 Task: Create a rule when a due date less than hours ago is set on a card by me.
Action: Mouse pressed left at (487, 395)
Screenshot: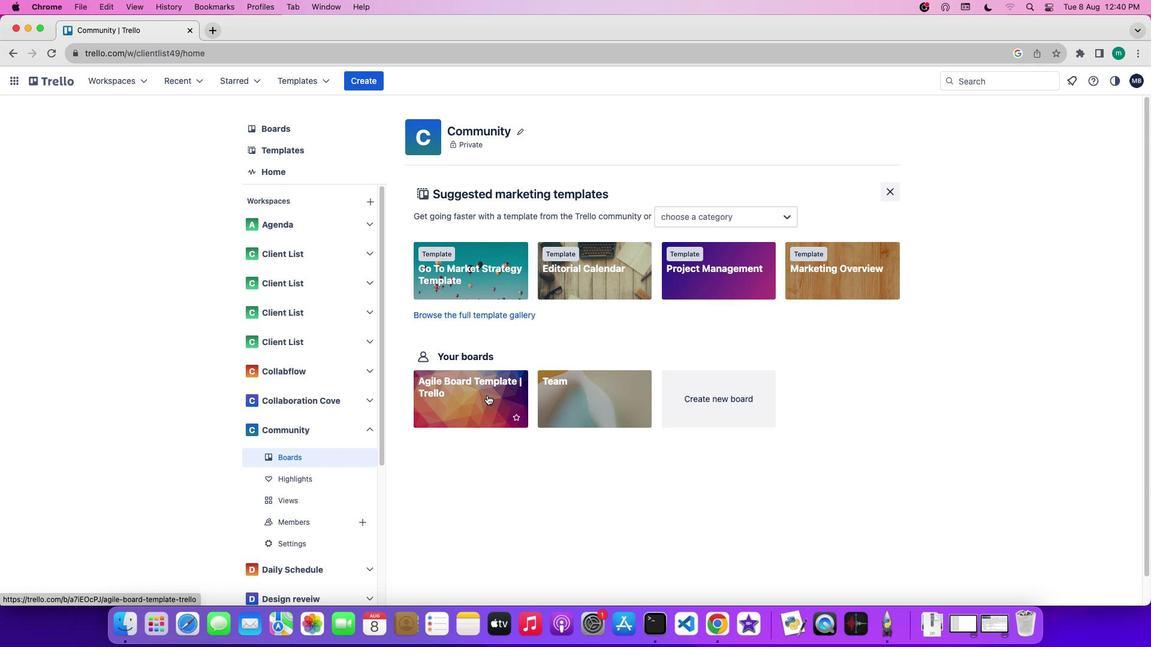 
Action: Mouse moved to (1119, 249)
Screenshot: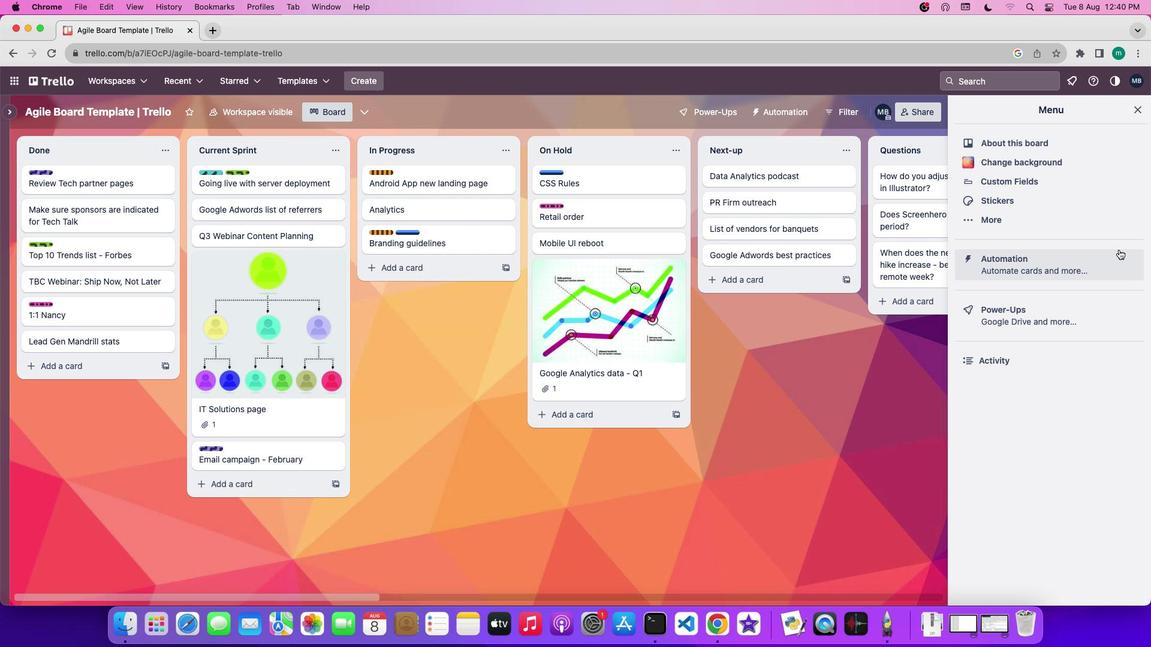
Action: Mouse pressed left at (1119, 249)
Screenshot: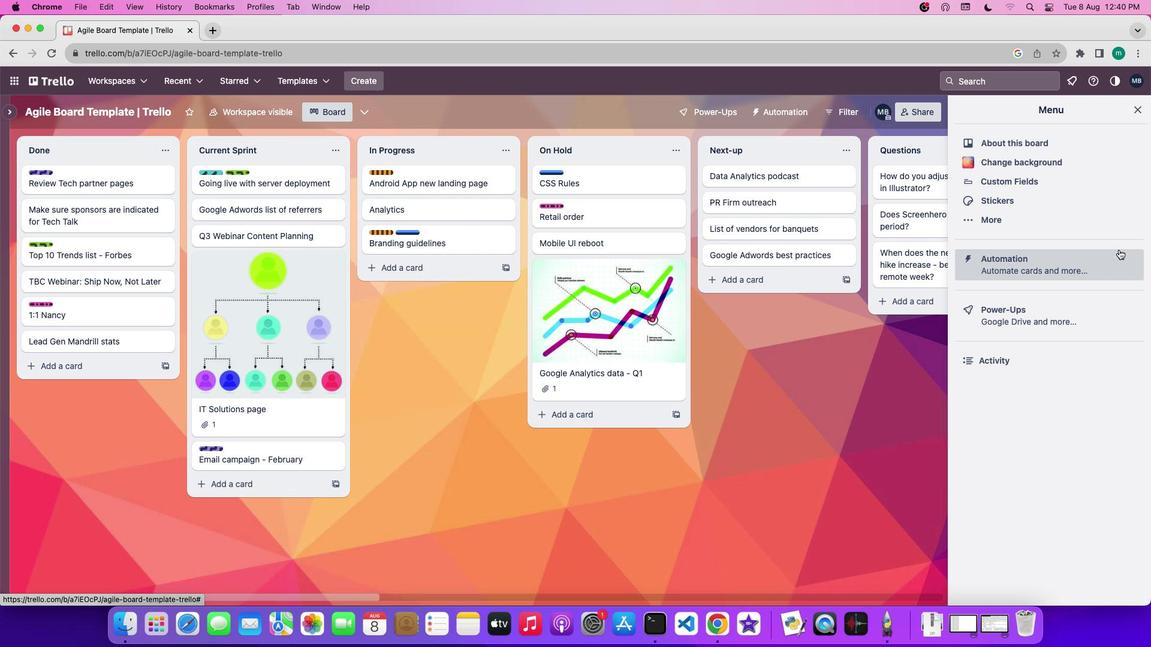 
Action: Mouse moved to (87, 215)
Screenshot: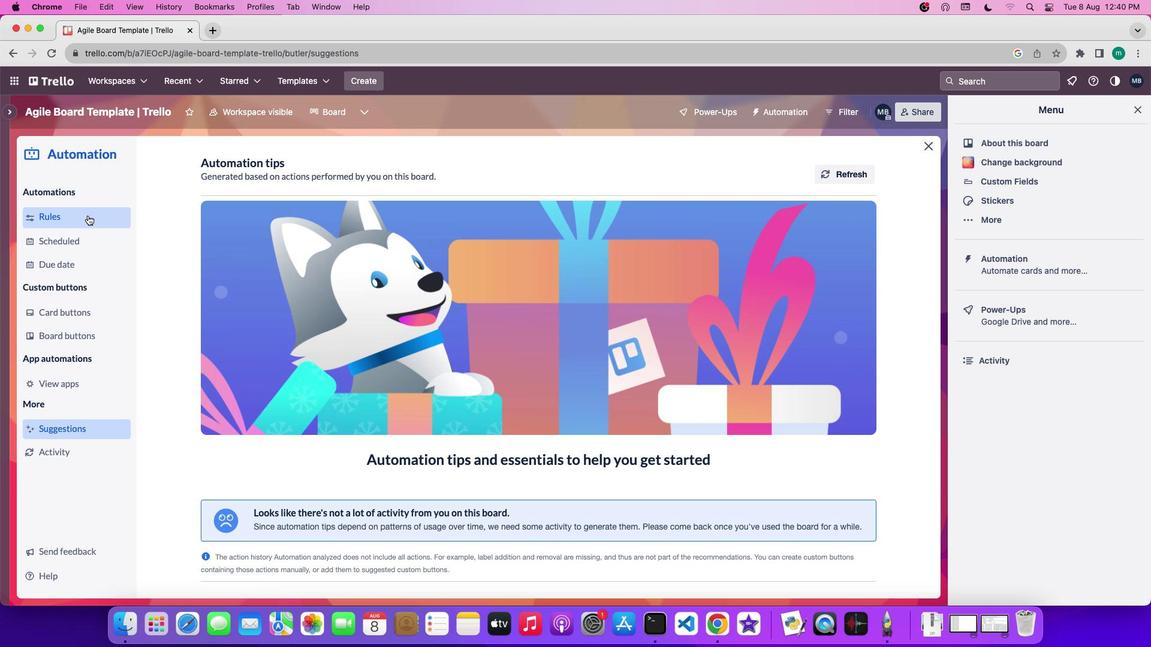 
Action: Mouse pressed left at (87, 215)
Screenshot: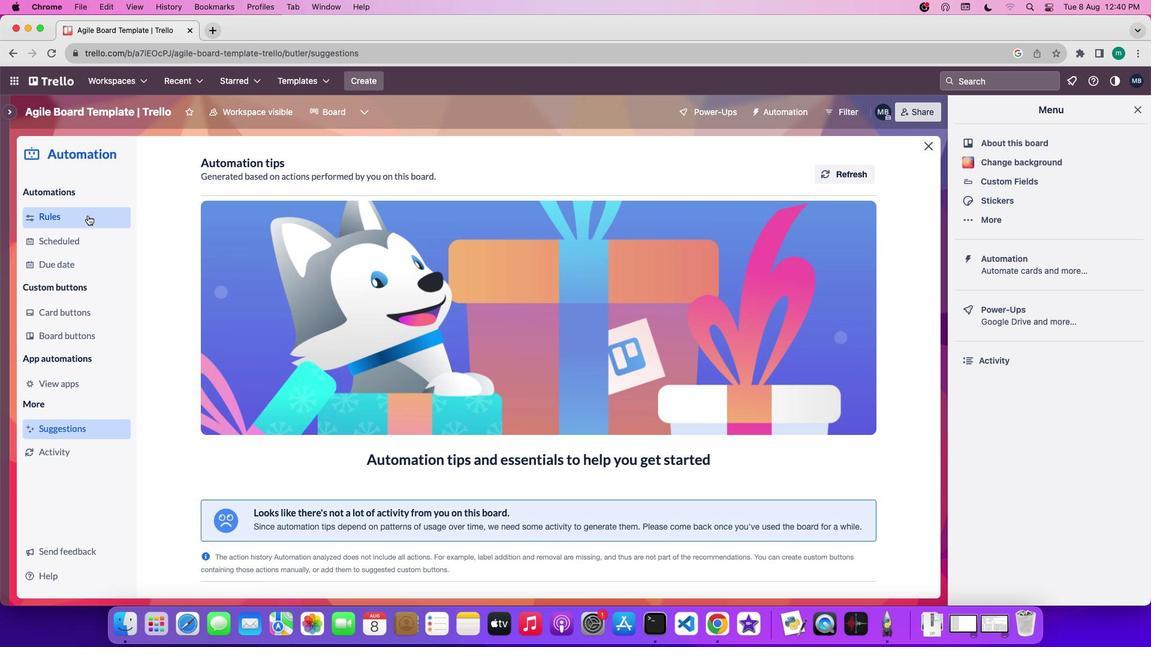 
Action: Mouse moved to (773, 160)
Screenshot: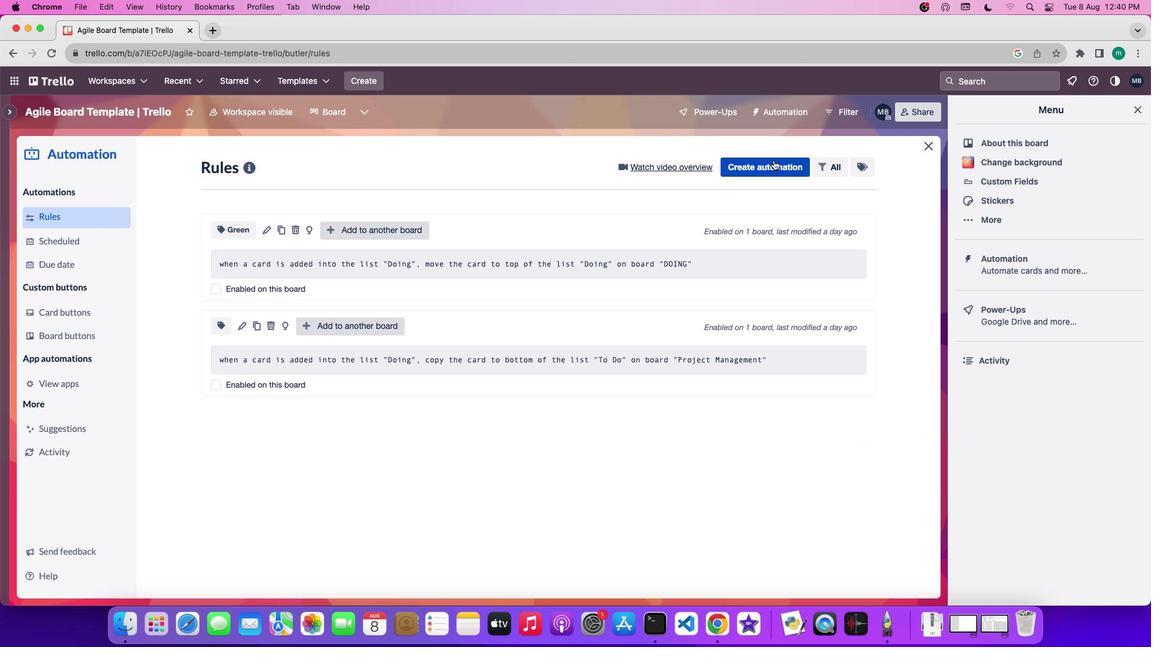 
Action: Mouse pressed left at (773, 160)
Screenshot: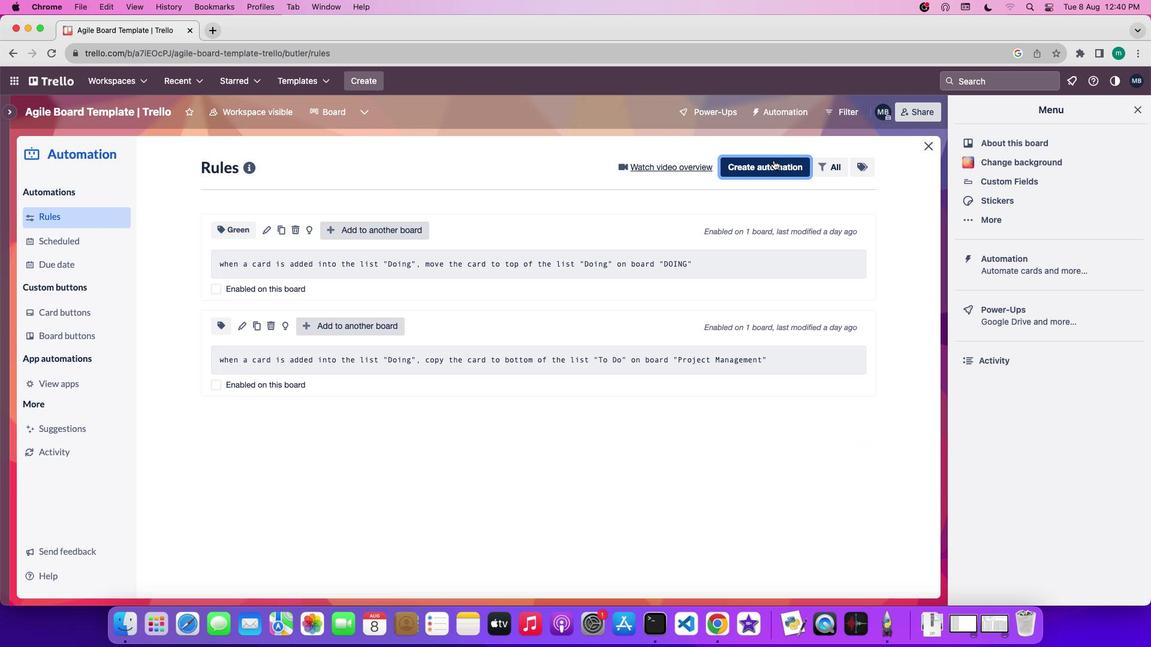 
Action: Mouse moved to (493, 365)
Screenshot: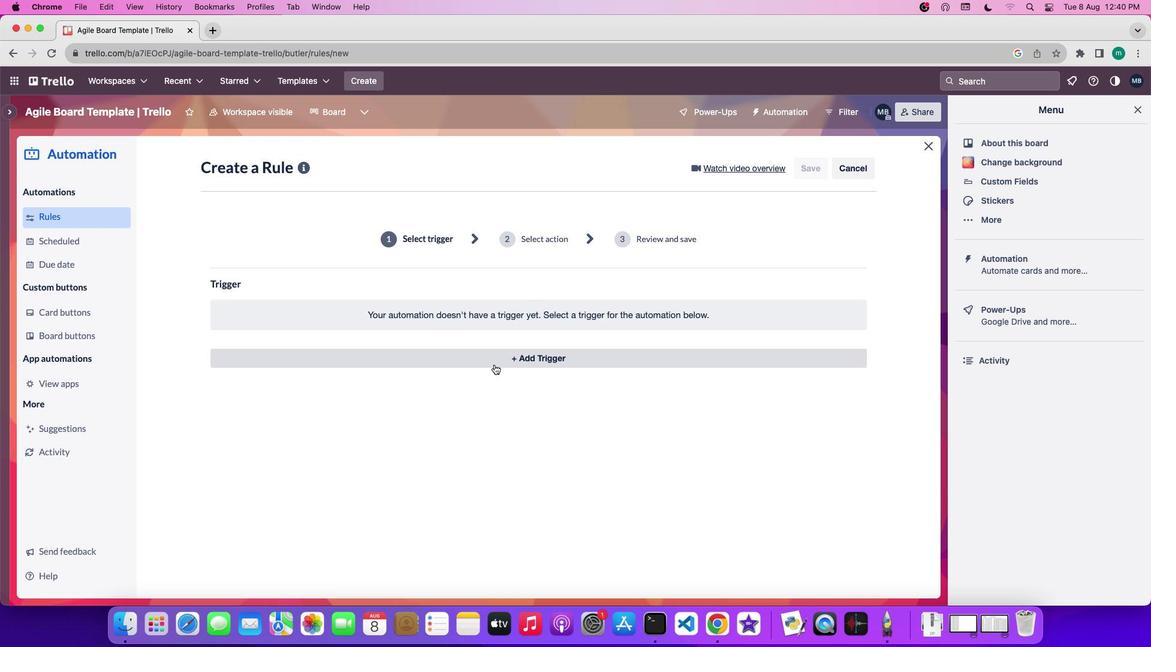 
Action: Mouse pressed left at (493, 365)
Screenshot: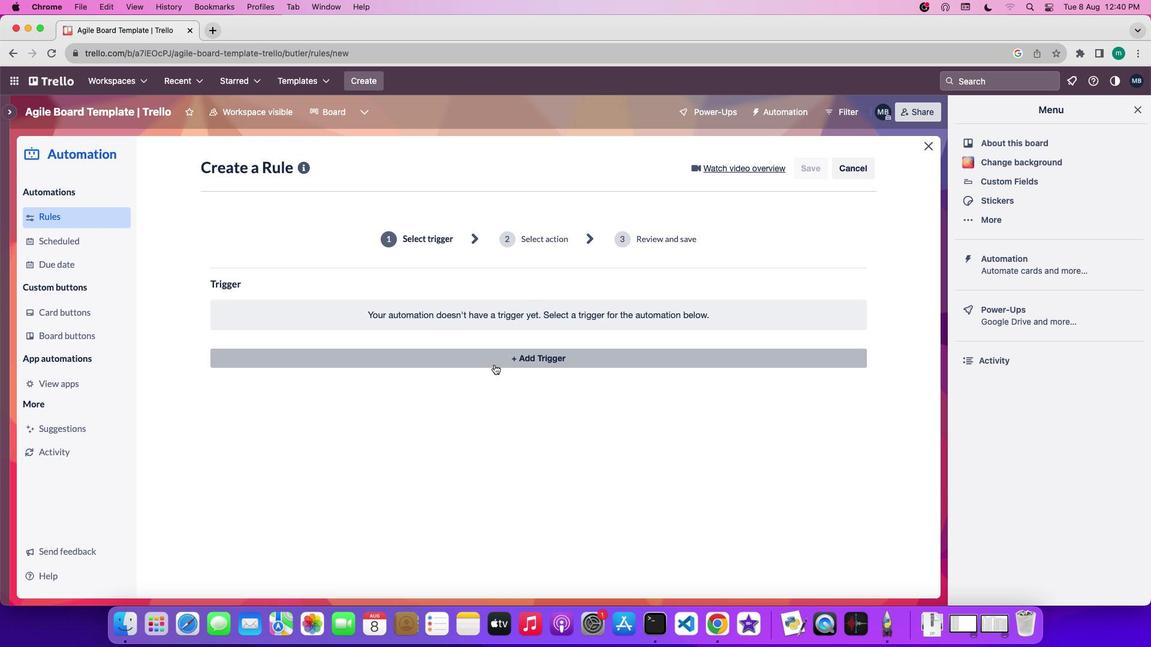 
Action: Mouse moved to (486, 394)
Screenshot: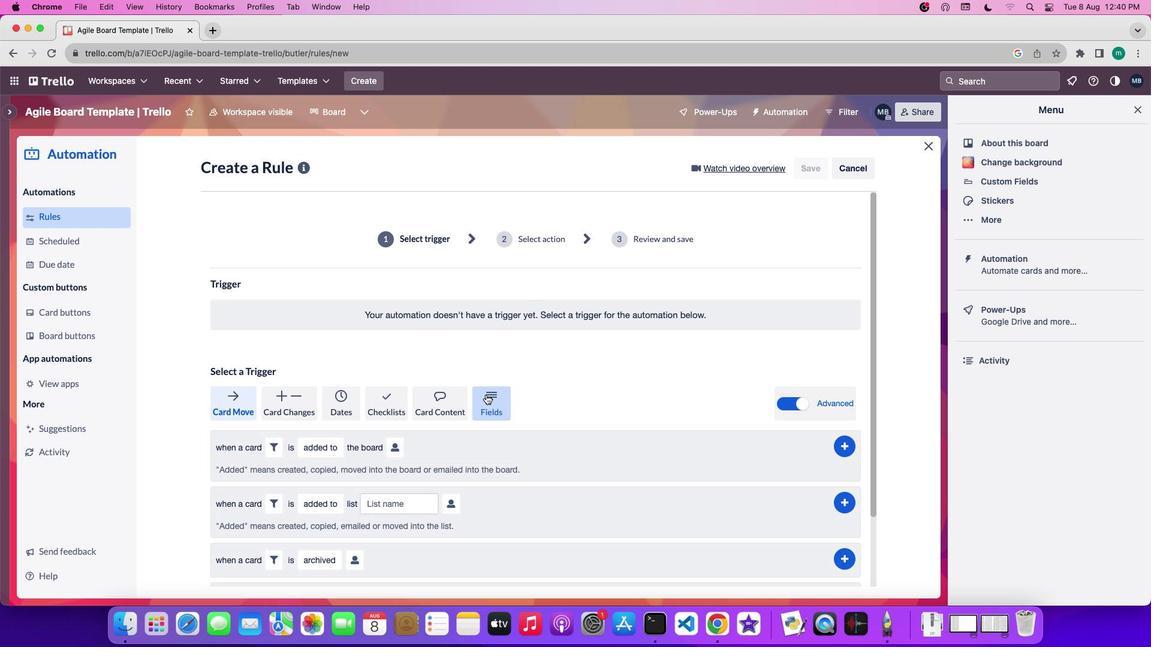 
Action: Mouse scrolled (486, 394) with delta (0, 0)
Screenshot: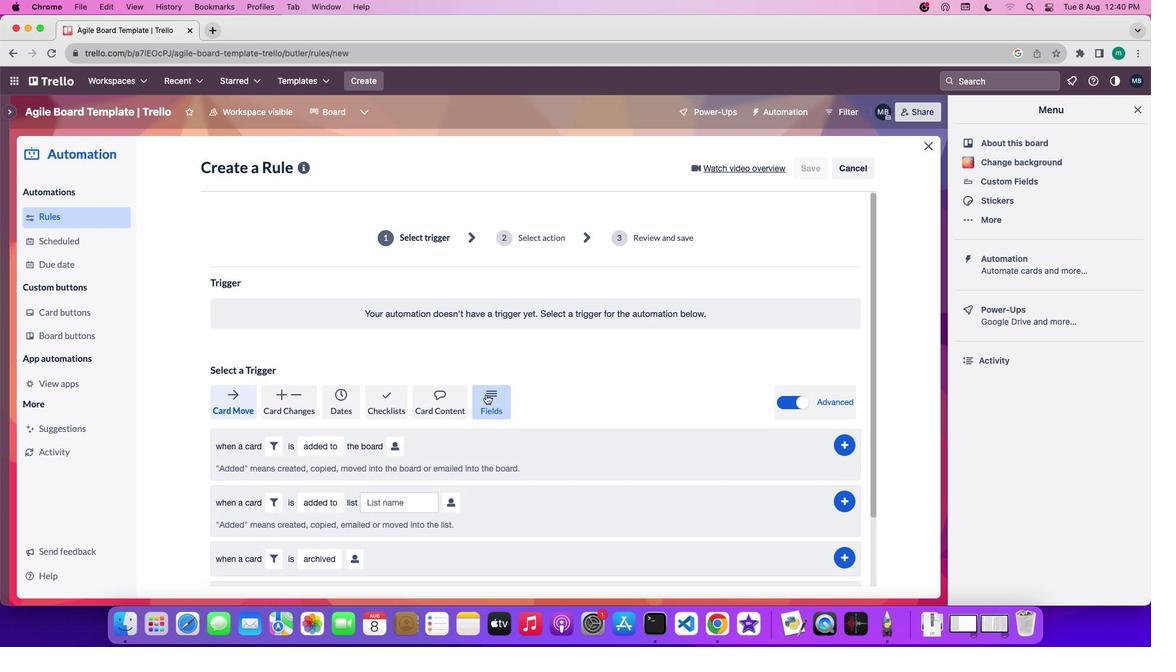 
Action: Mouse scrolled (486, 394) with delta (0, 0)
Screenshot: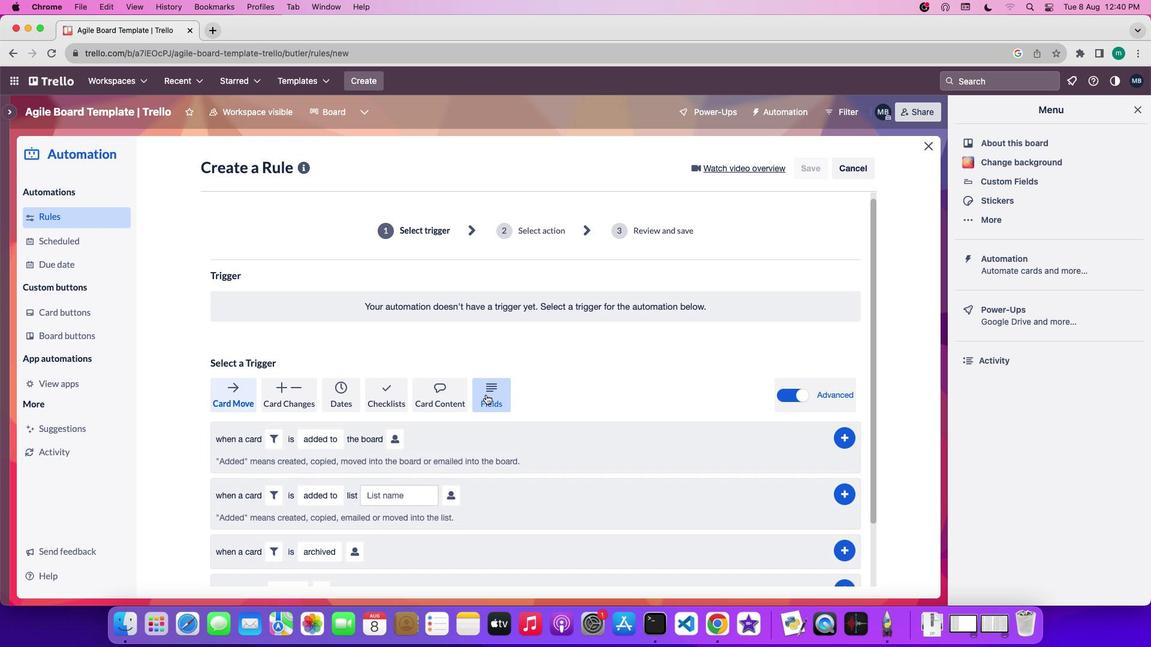 
Action: Mouse scrolled (486, 394) with delta (0, 0)
Screenshot: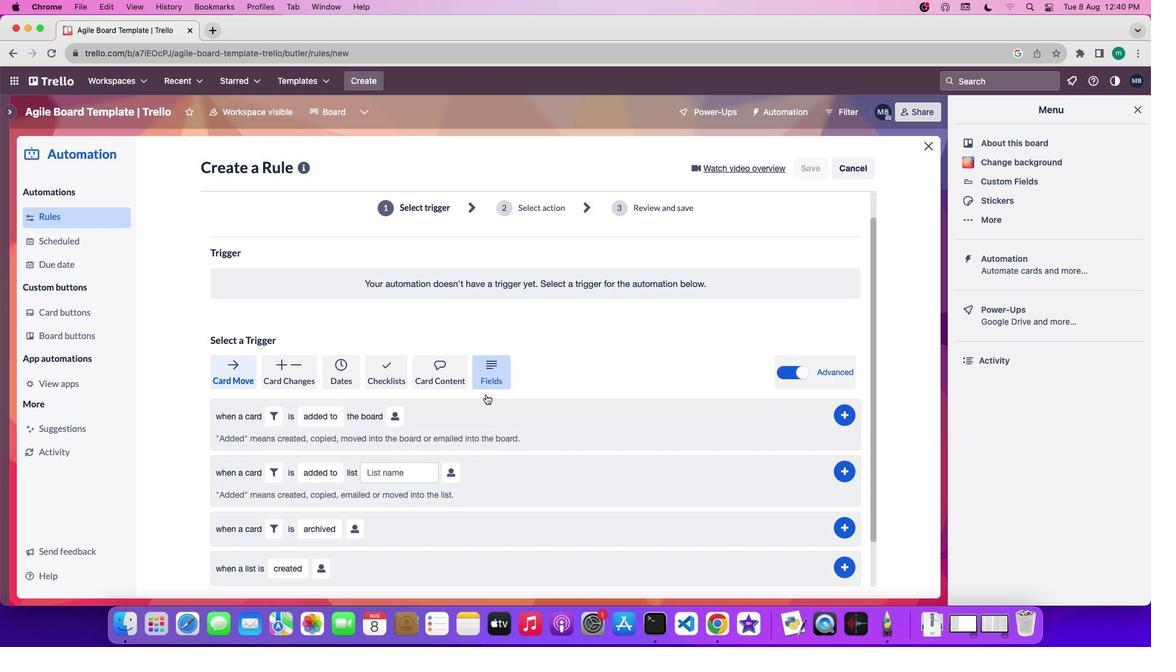
Action: Mouse moved to (351, 342)
Screenshot: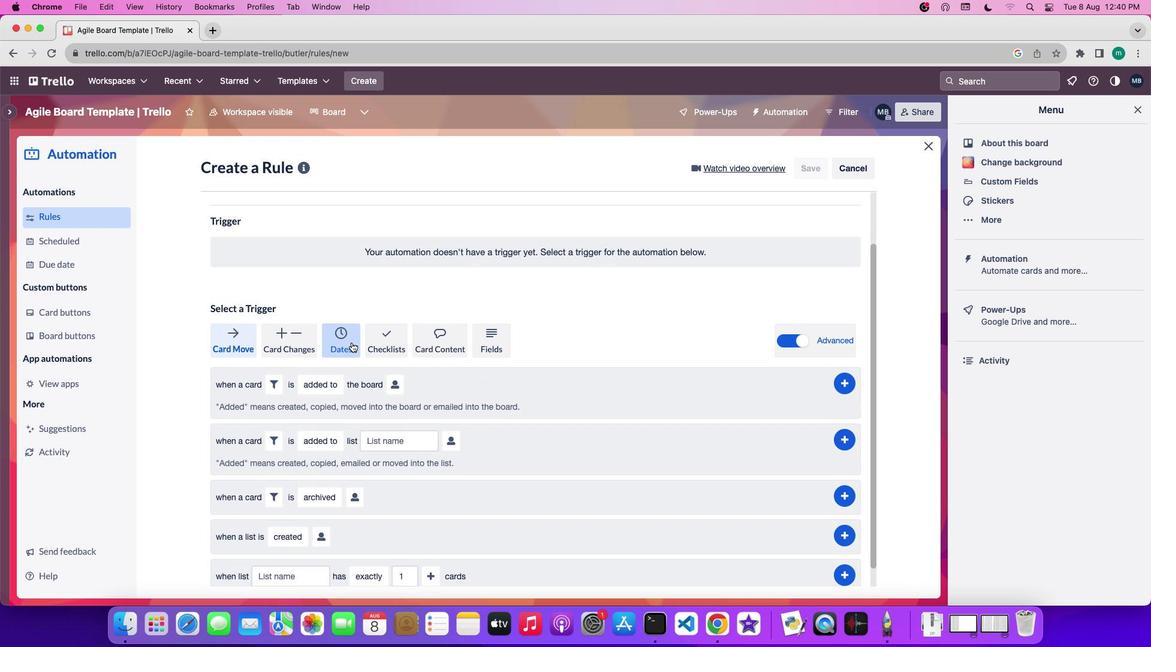 
Action: Mouse pressed left at (351, 342)
Screenshot: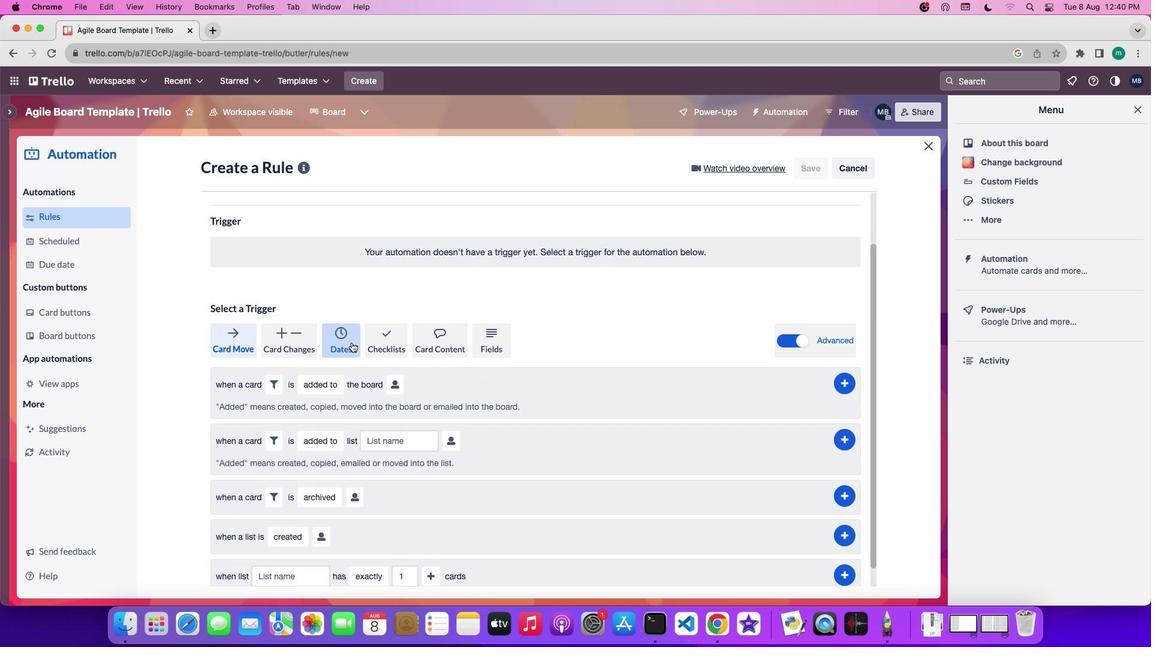 
Action: Mouse moved to (405, 373)
Screenshot: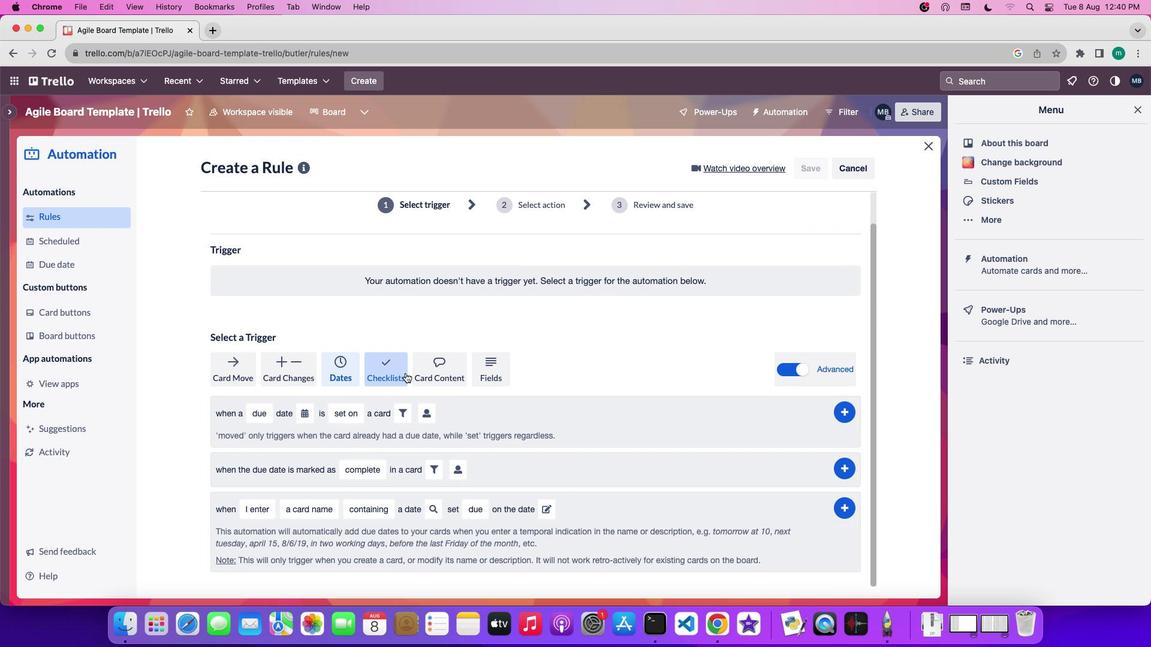 
Action: Mouse scrolled (405, 373) with delta (0, 0)
Screenshot: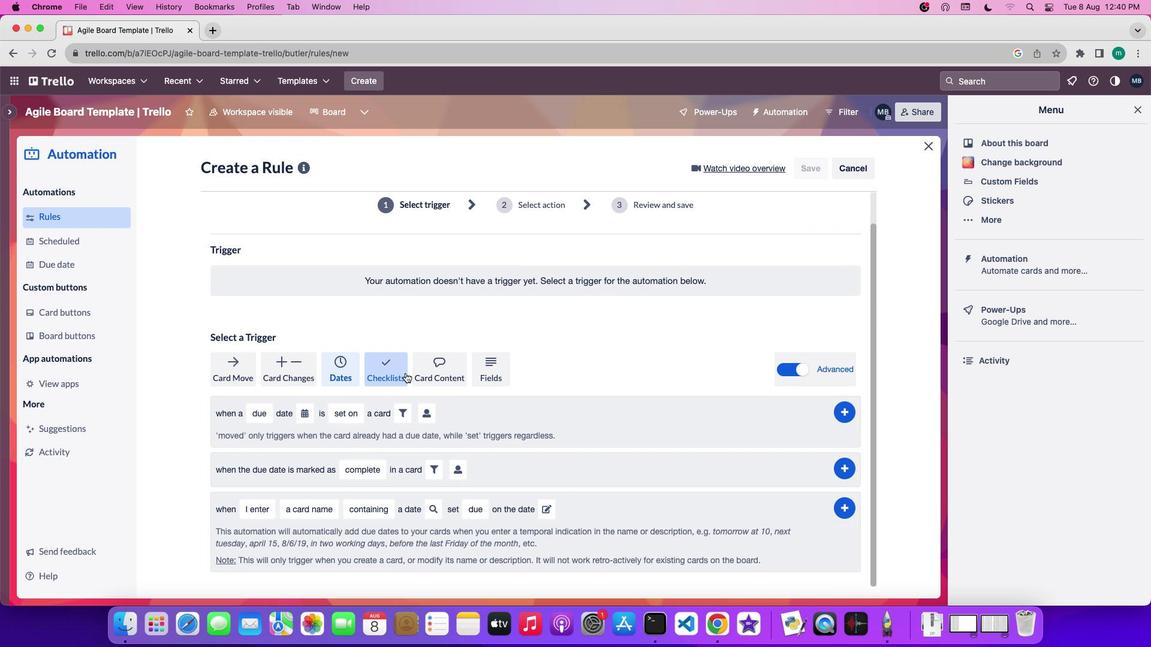 
Action: Mouse moved to (405, 373)
Screenshot: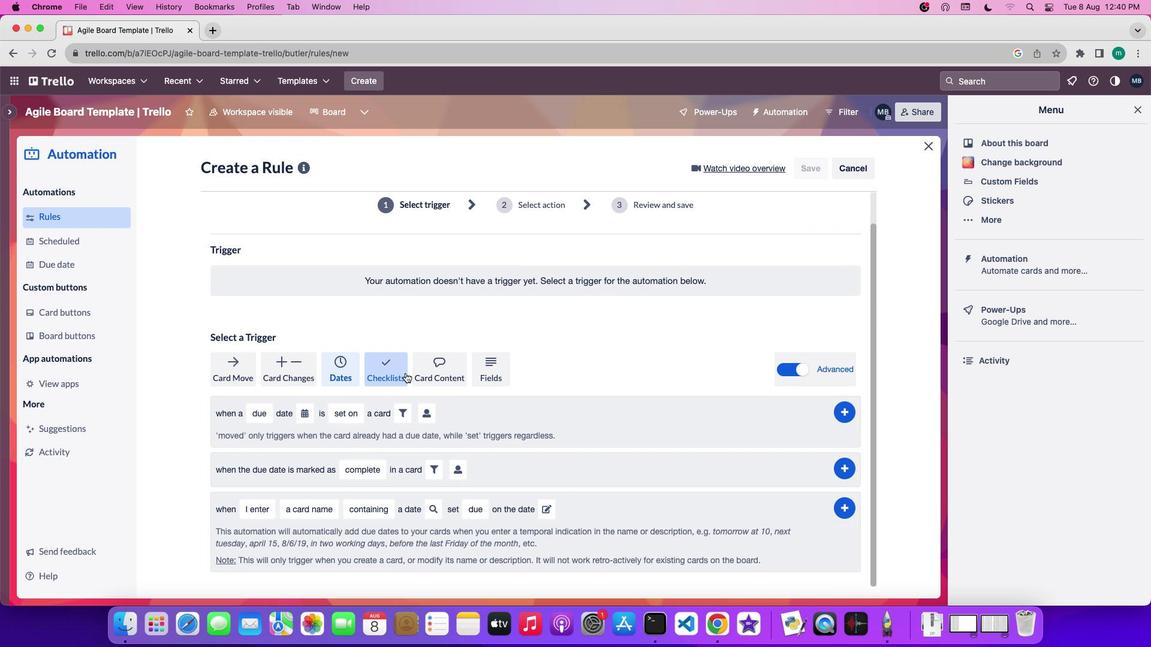 
Action: Mouse scrolled (405, 373) with delta (0, 0)
Screenshot: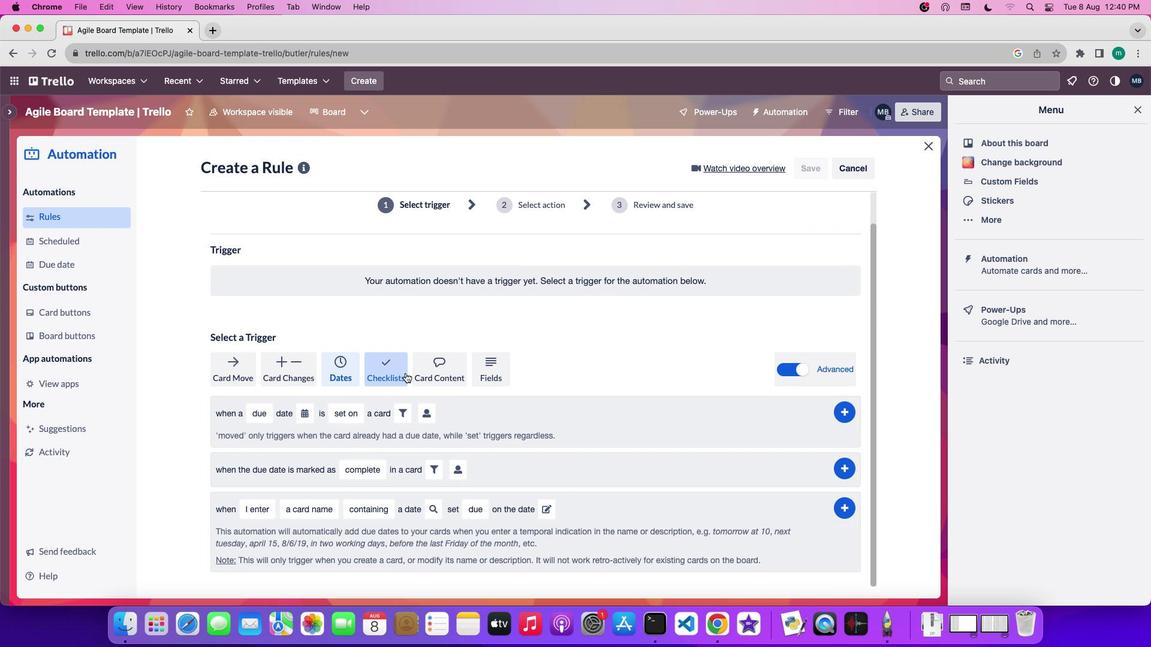 
Action: Mouse scrolled (405, 373) with delta (0, 0)
Screenshot: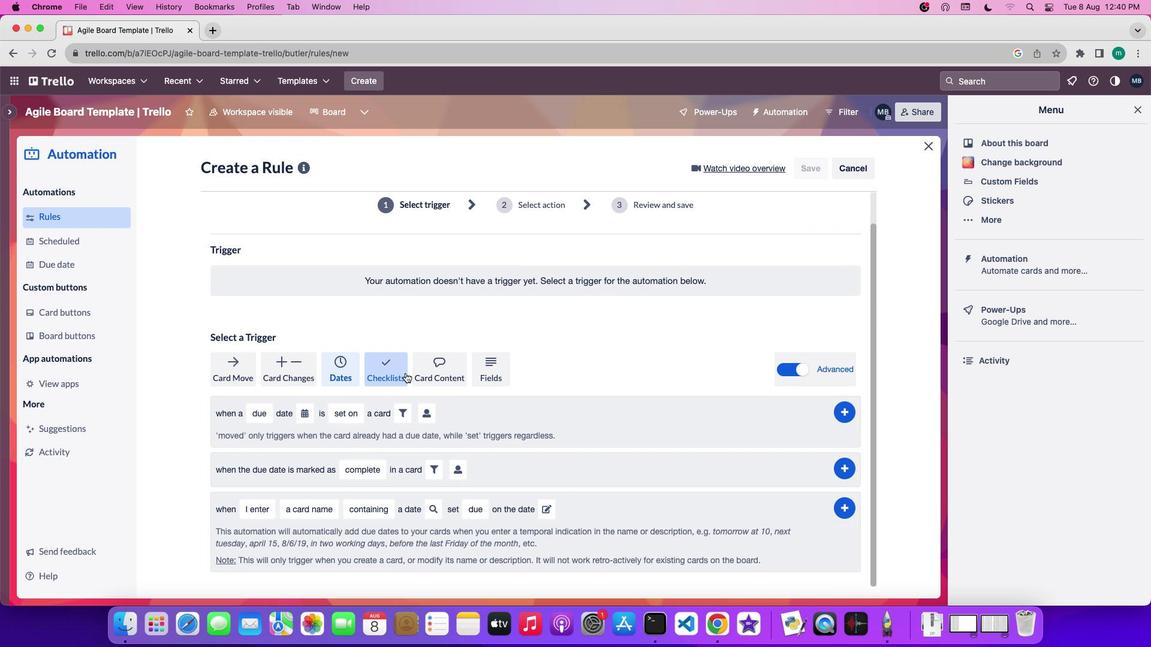 
Action: Mouse scrolled (405, 373) with delta (0, -1)
Screenshot: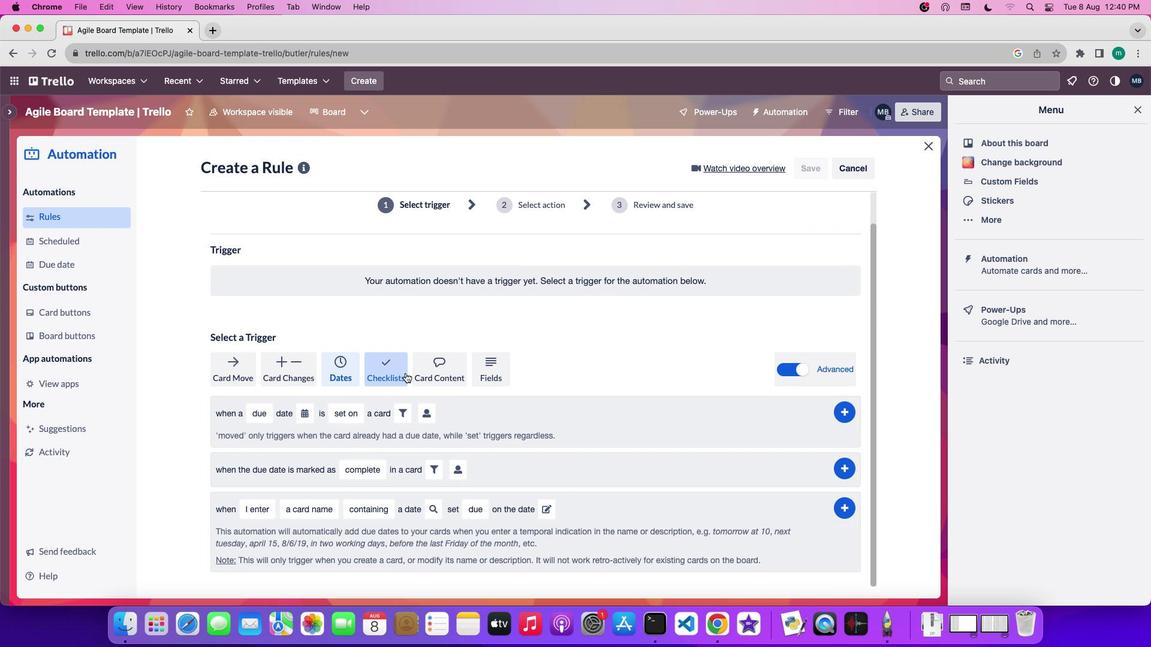 
Action: Mouse moved to (258, 416)
Screenshot: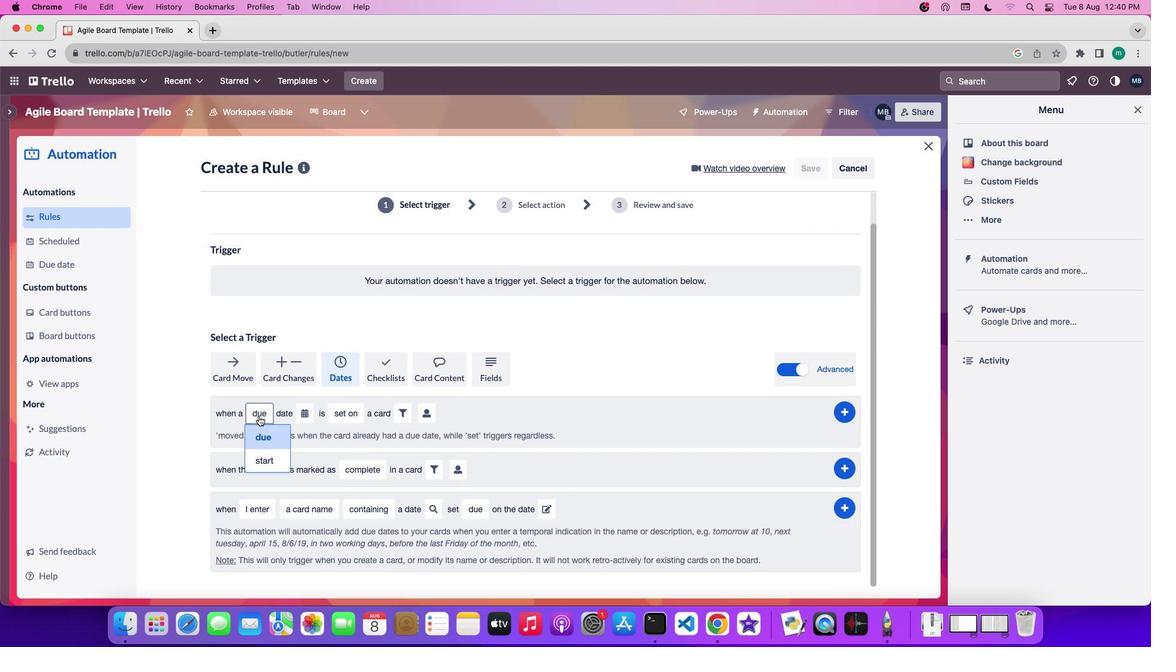 
Action: Mouse pressed left at (258, 416)
Screenshot: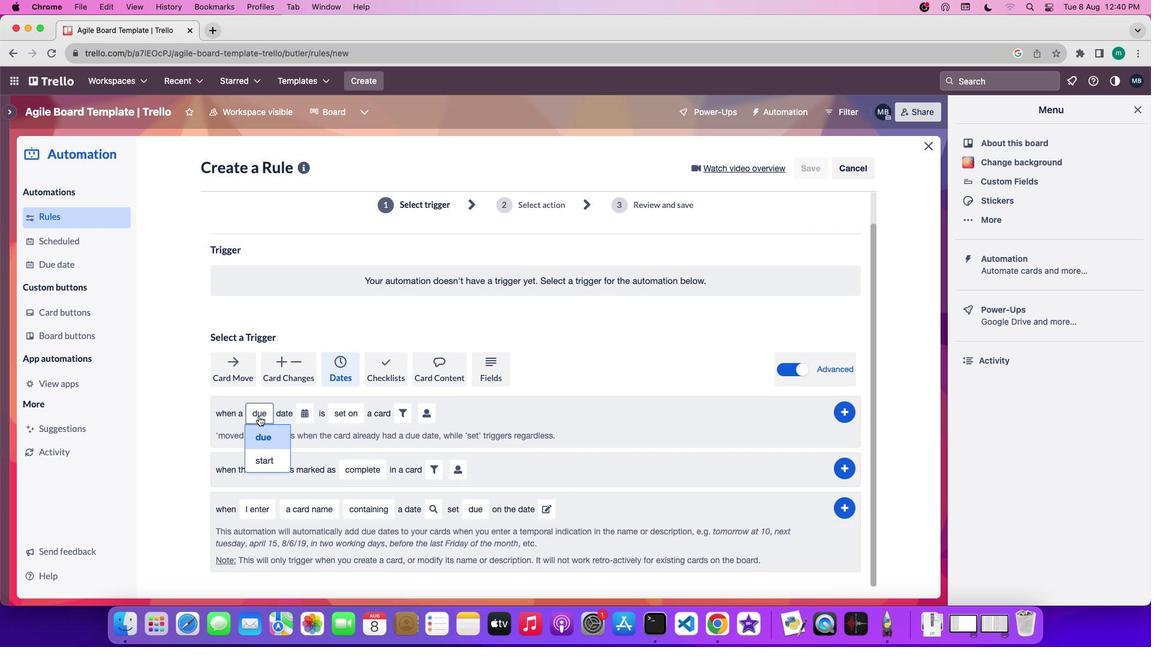 
Action: Mouse moved to (272, 437)
Screenshot: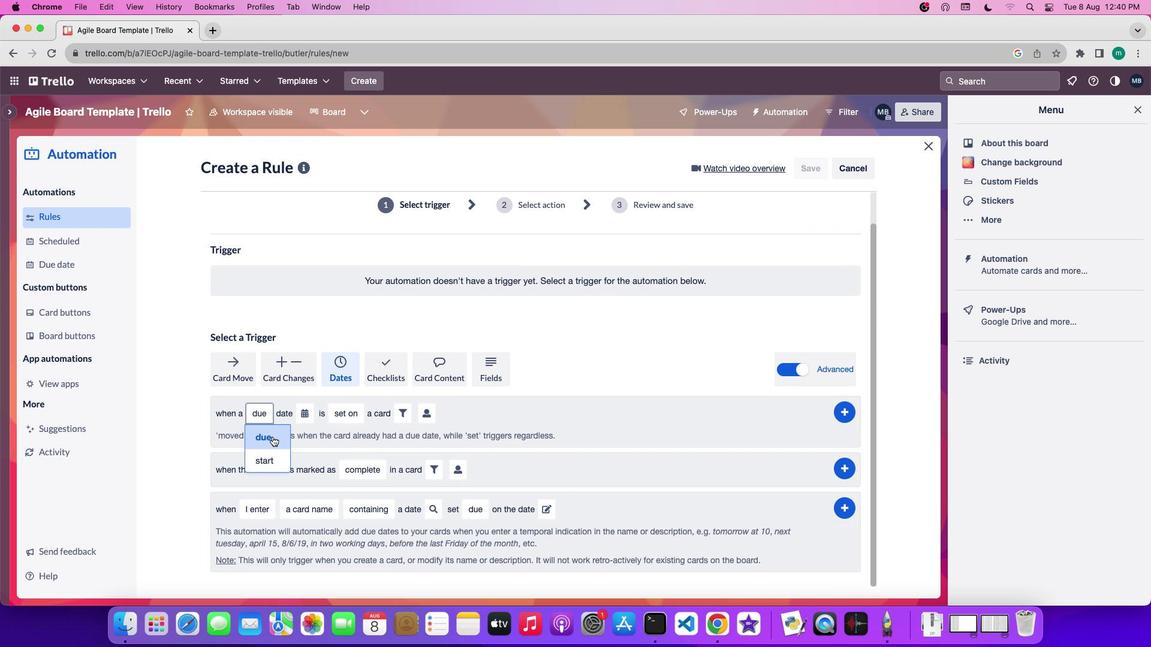 
Action: Mouse pressed left at (272, 437)
Screenshot: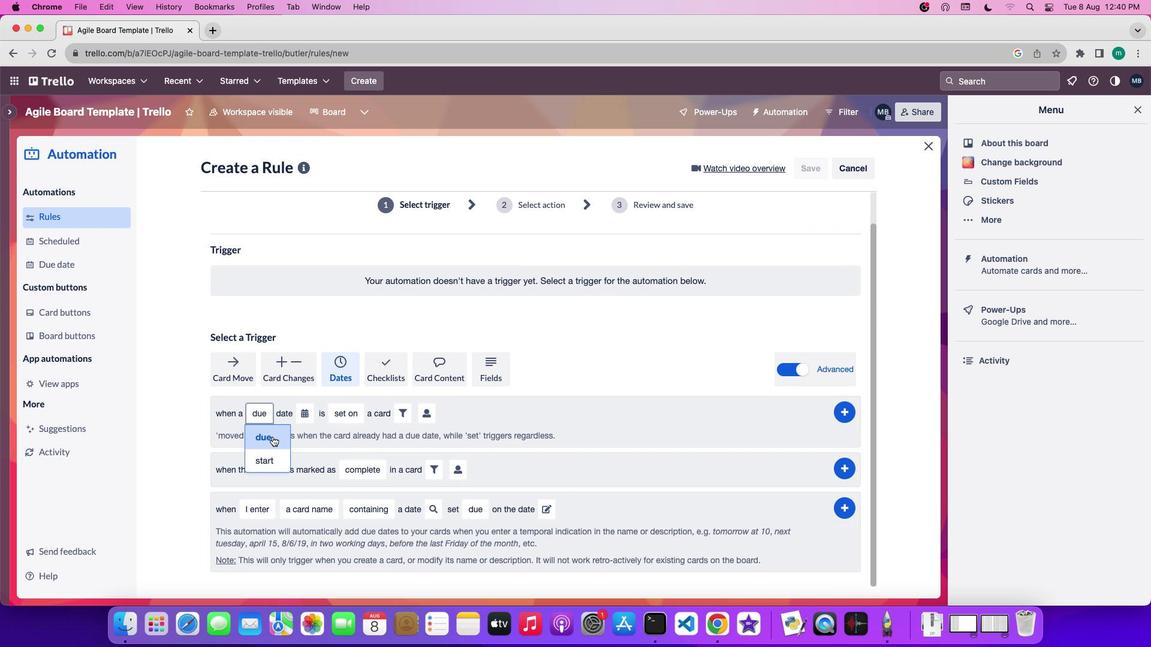 
Action: Mouse moved to (309, 419)
Screenshot: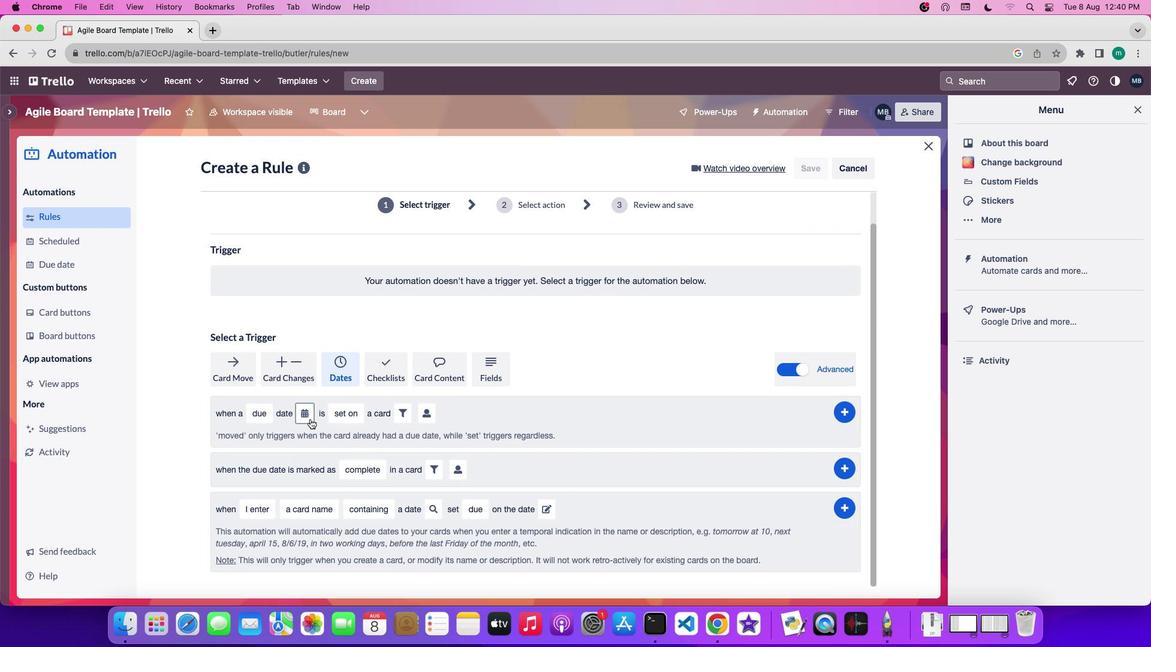 
Action: Mouse pressed left at (309, 419)
Screenshot: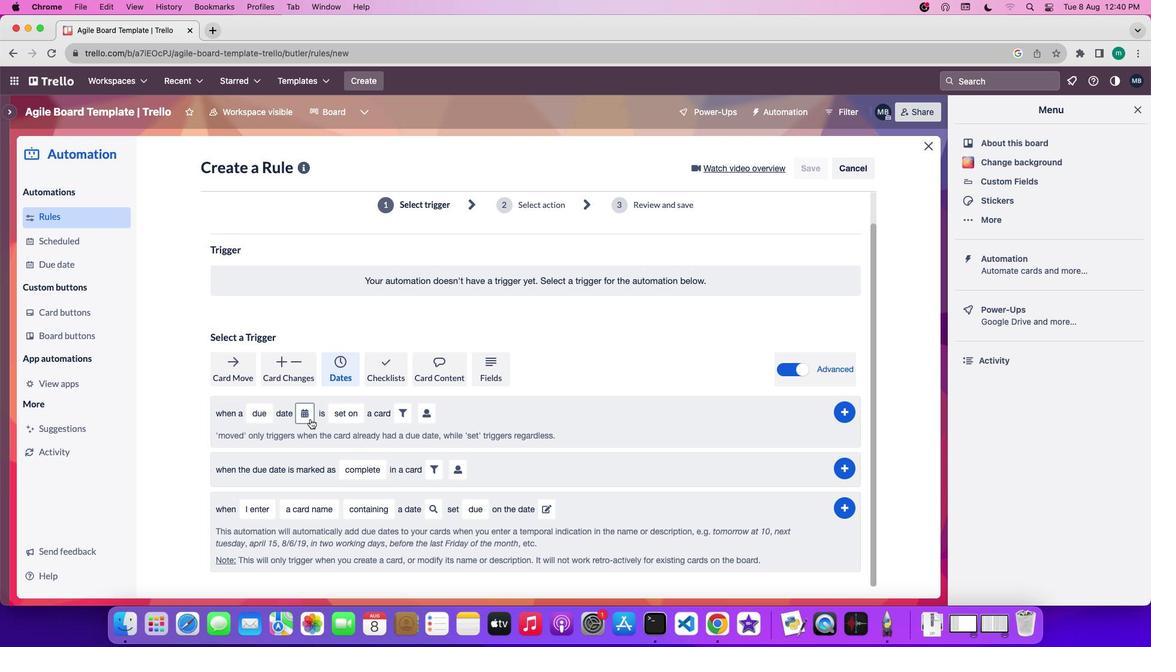 
Action: Mouse moved to (326, 486)
Screenshot: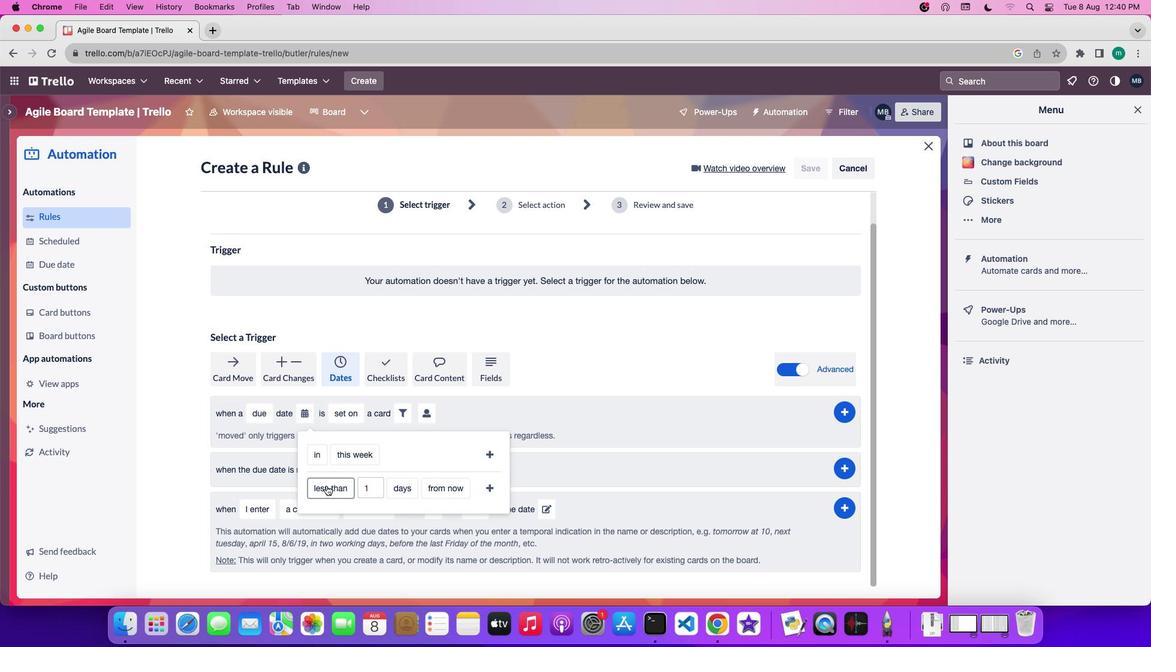 
Action: Mouse pressed left at (326, 486)
Screenshot: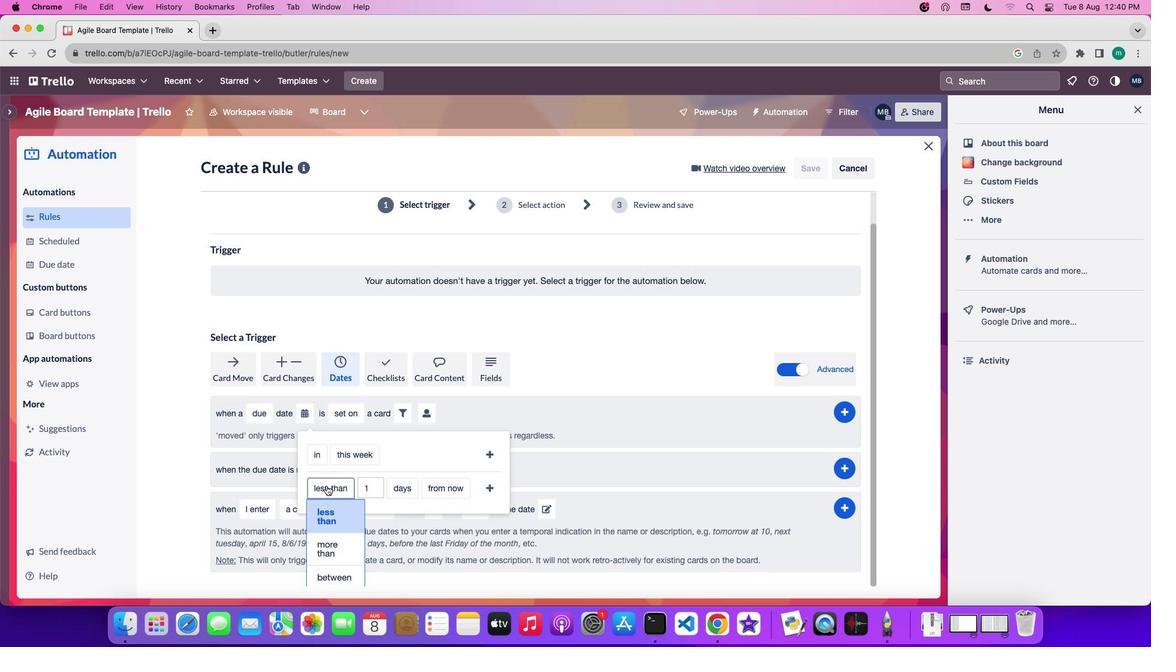 
Action: Mouse moved to (336, 514)
Screenshot: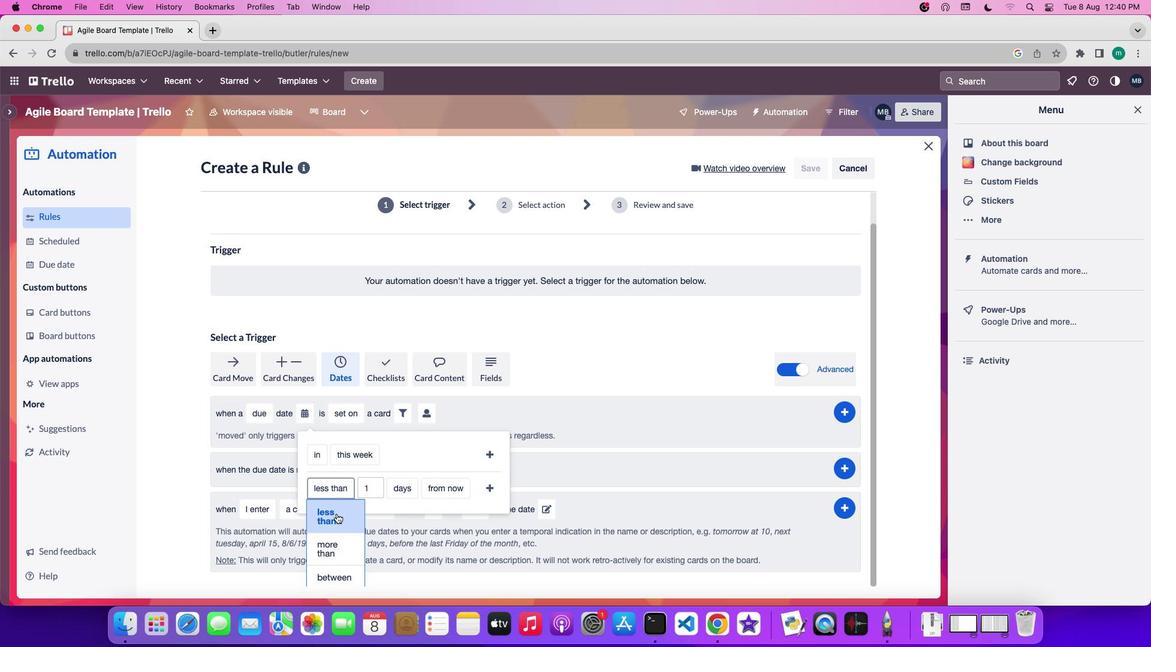 
Action: Mouse pressed left at (336, 514)
Screenshot: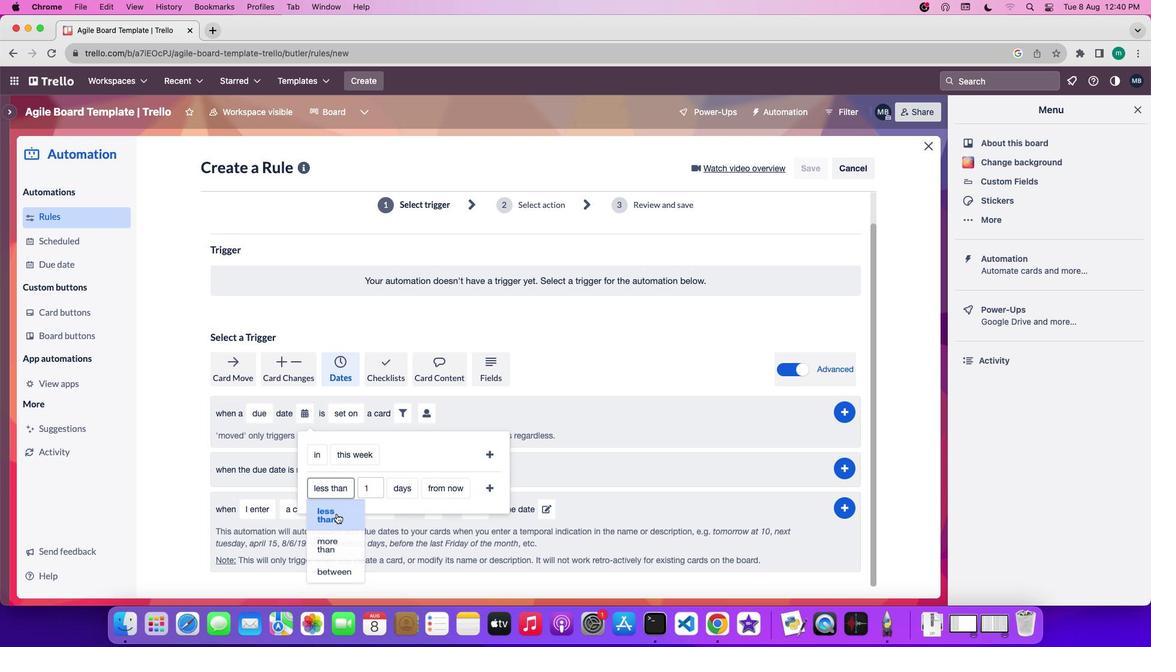 
Action: Mouse moved to (398, 492)
Screenshot: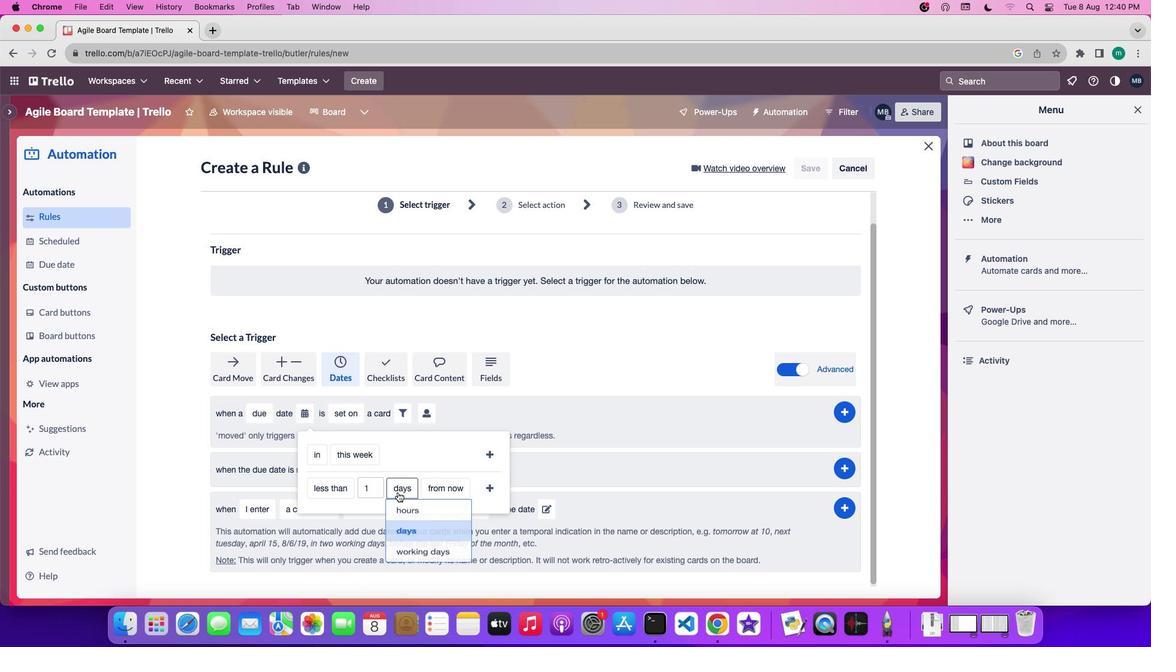 
Action: Mouse pressed left at (398, 492)
Screenshot: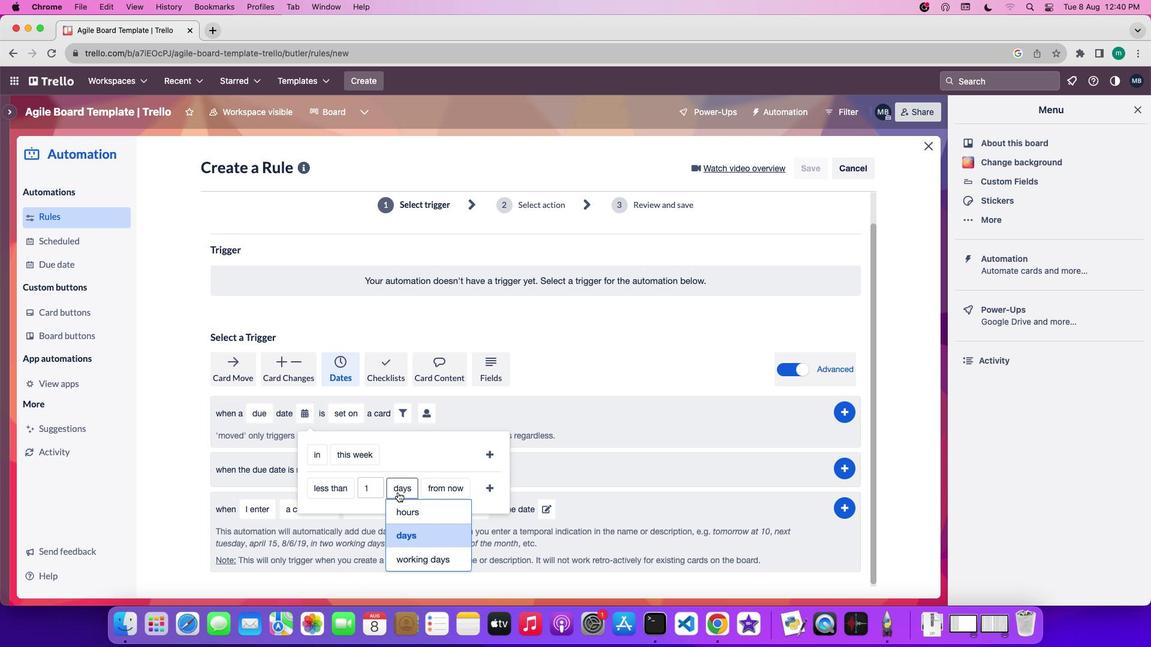 
Action: Mouse moved to (410, 515)
Screenshot: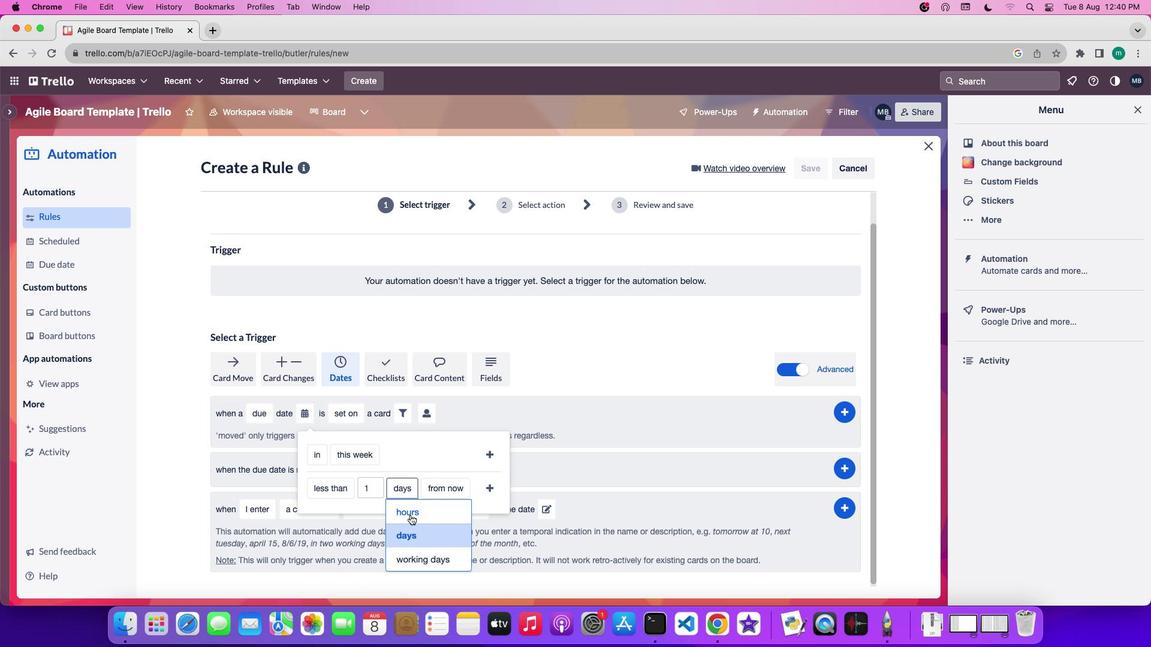 
Action: Mouse pressed left at (410, 515)
Screenshot: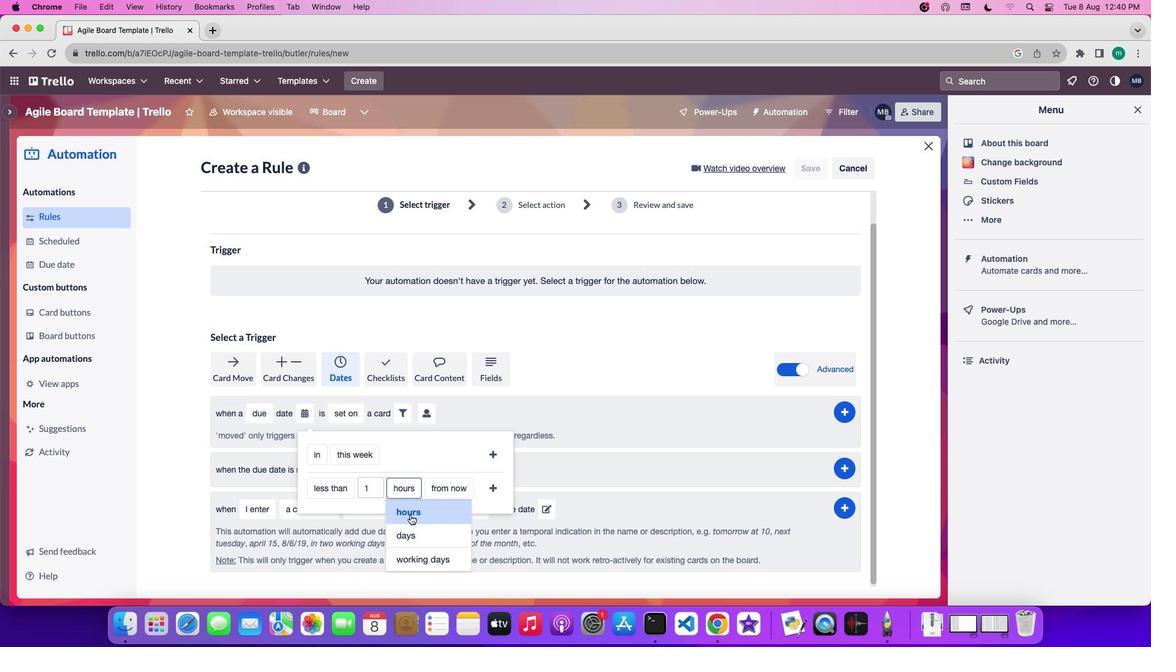
Action: Mouse moved to (447, 485)
Screenshot: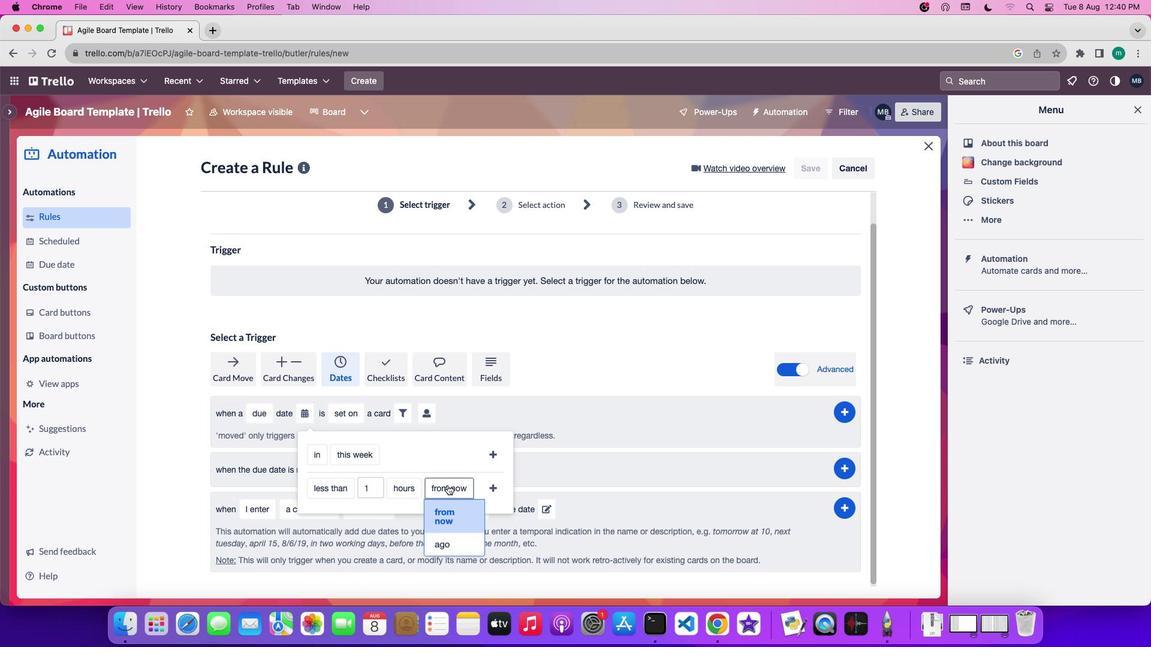 
Action: Mouse pressed left at (447, 485)
Screenshot: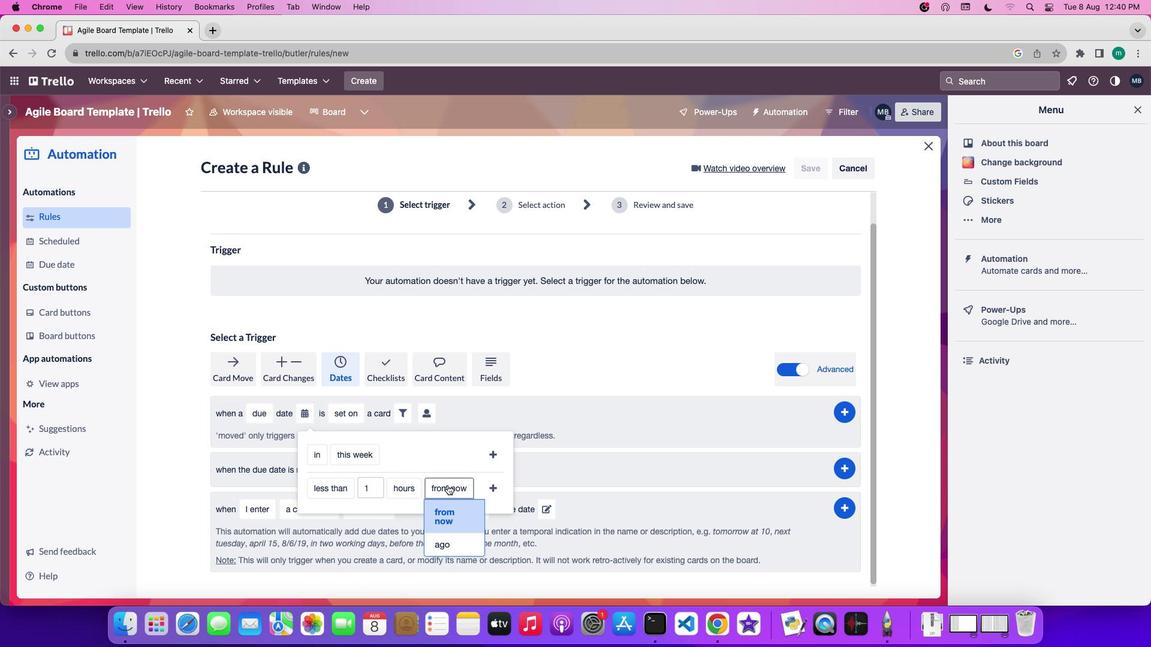 
Action: Mouse moved to (455, 543)
Screenshot: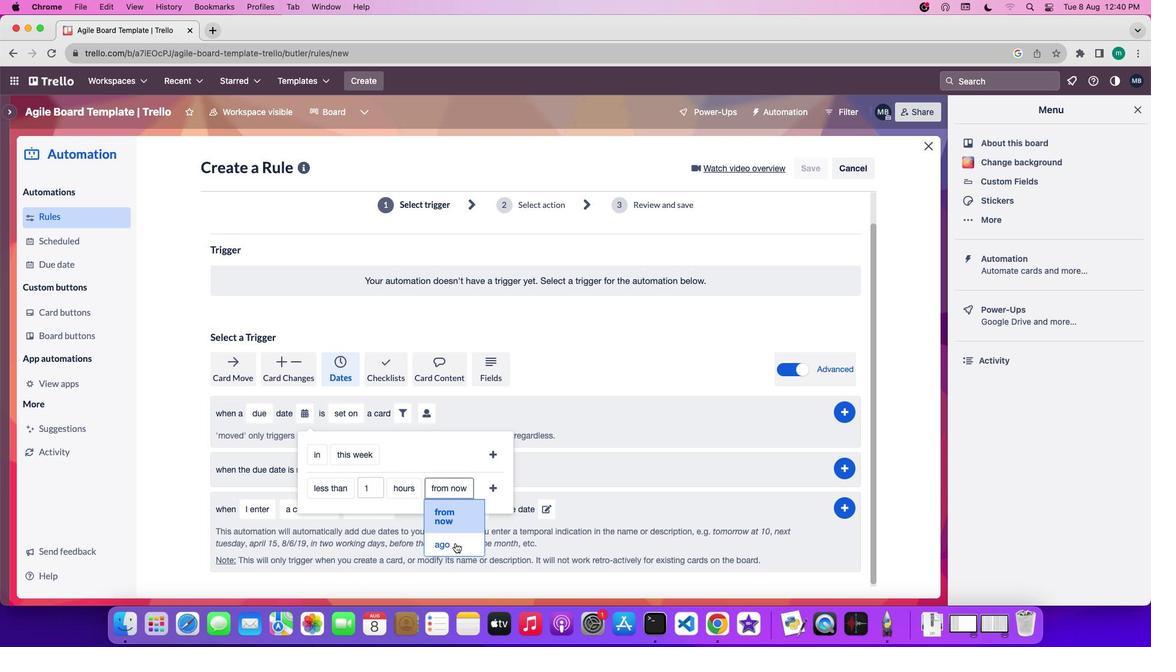 
Action: Mouse pressed left at (455, 543)
Screenshot: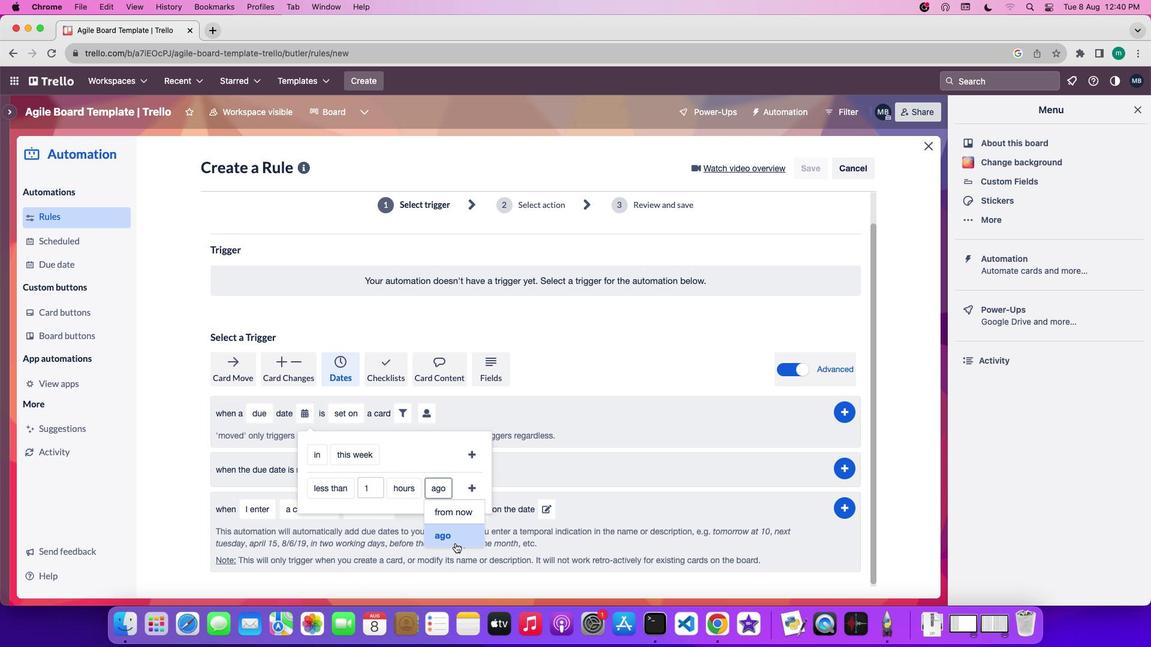
Action: Mouse moved to (472, 487)
Screenshot: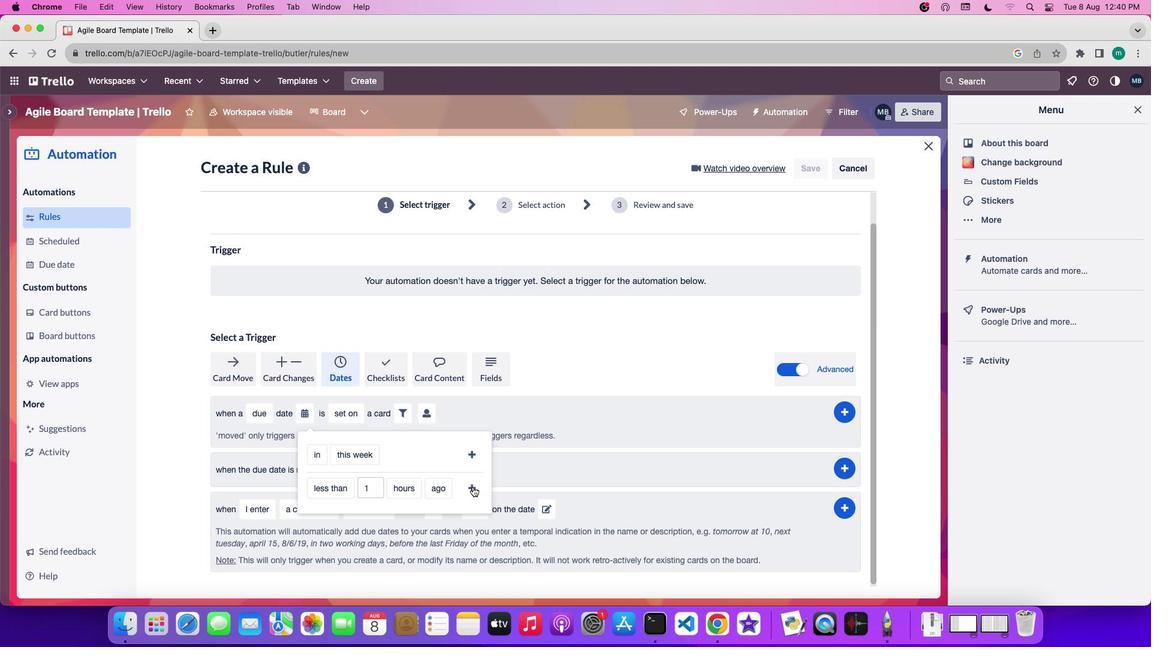 
Action: Mouse pressed left at (472, 487)
Screenshot: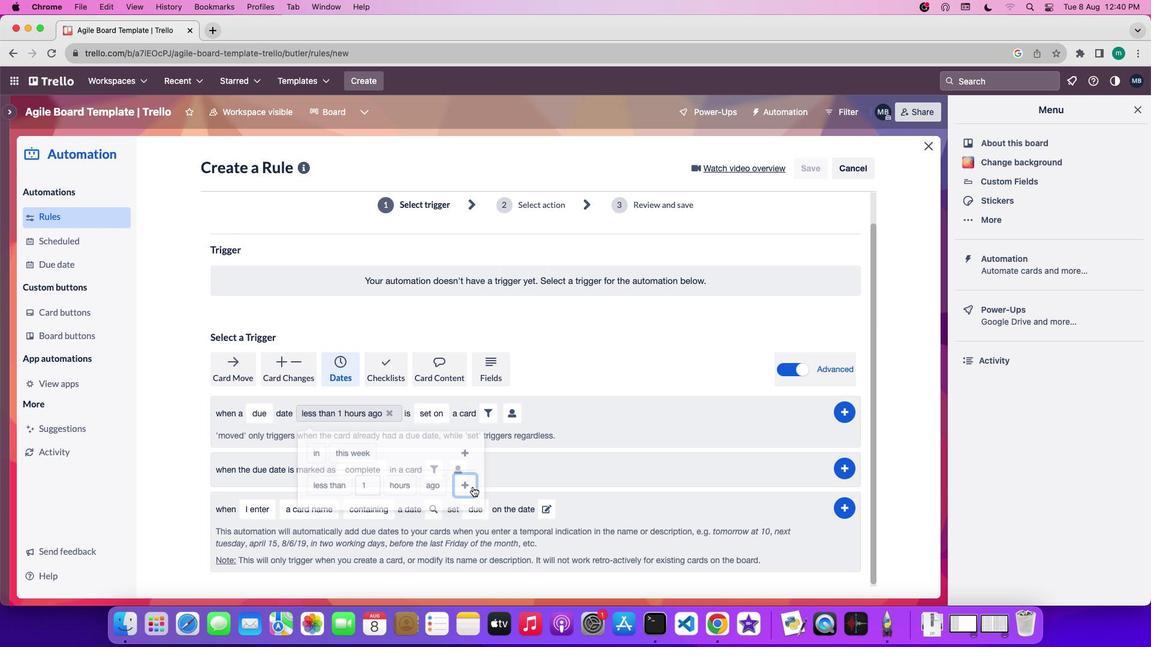 
Action: Mouse moved to (426, 414)
Screenshot: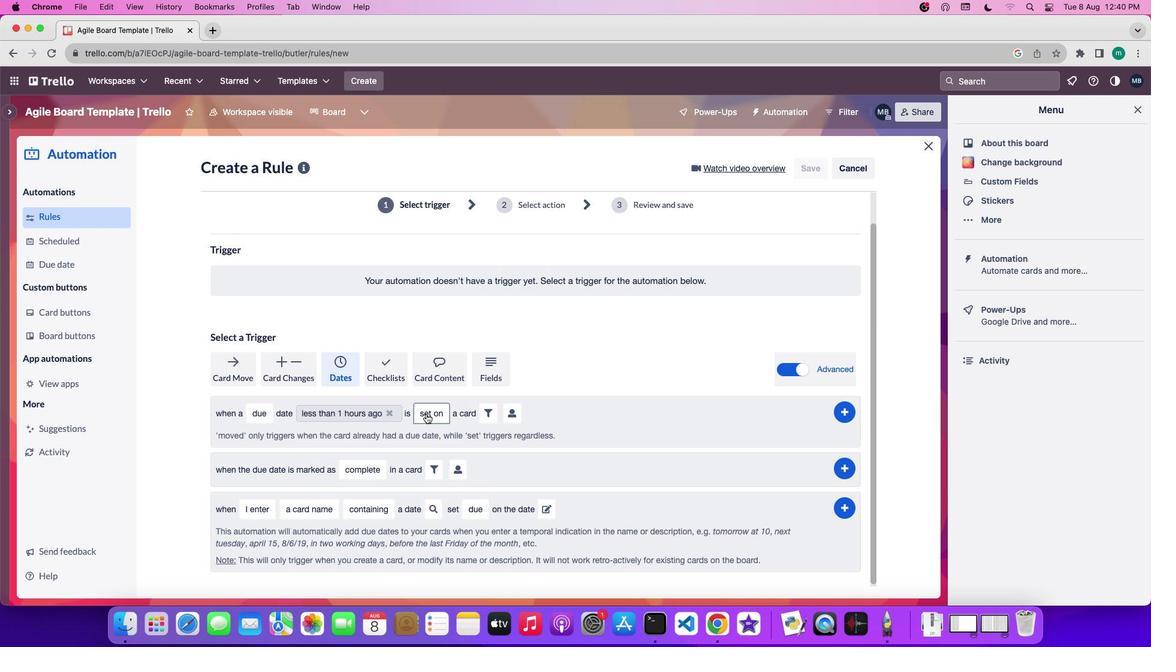 
Action: Mouse pressed left at (426, 414)
Screenshot: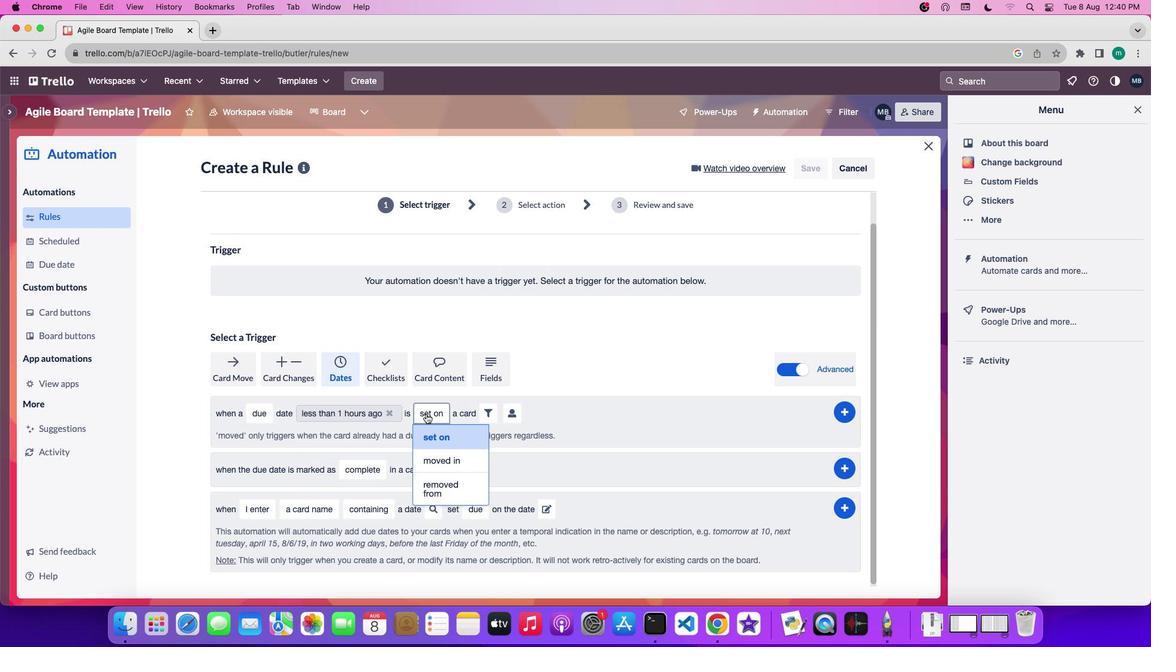 
Action: Mouse moved to (432, 435)
Screenshot: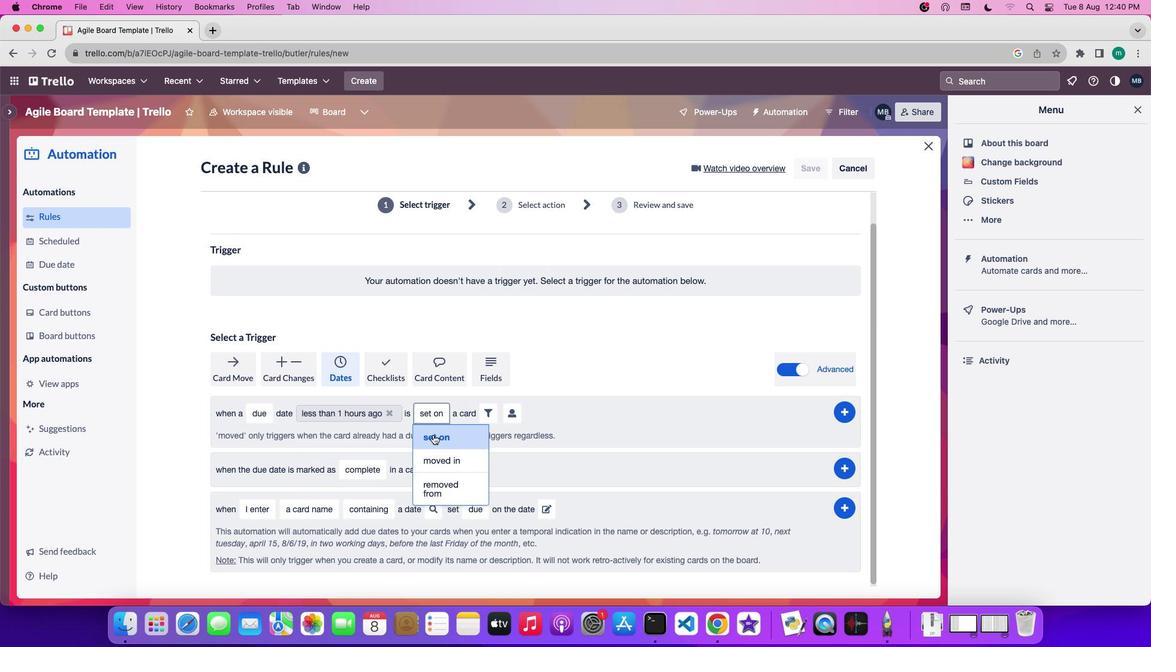 
Action: Mouse pressed left at (432, 435)
Screenshot: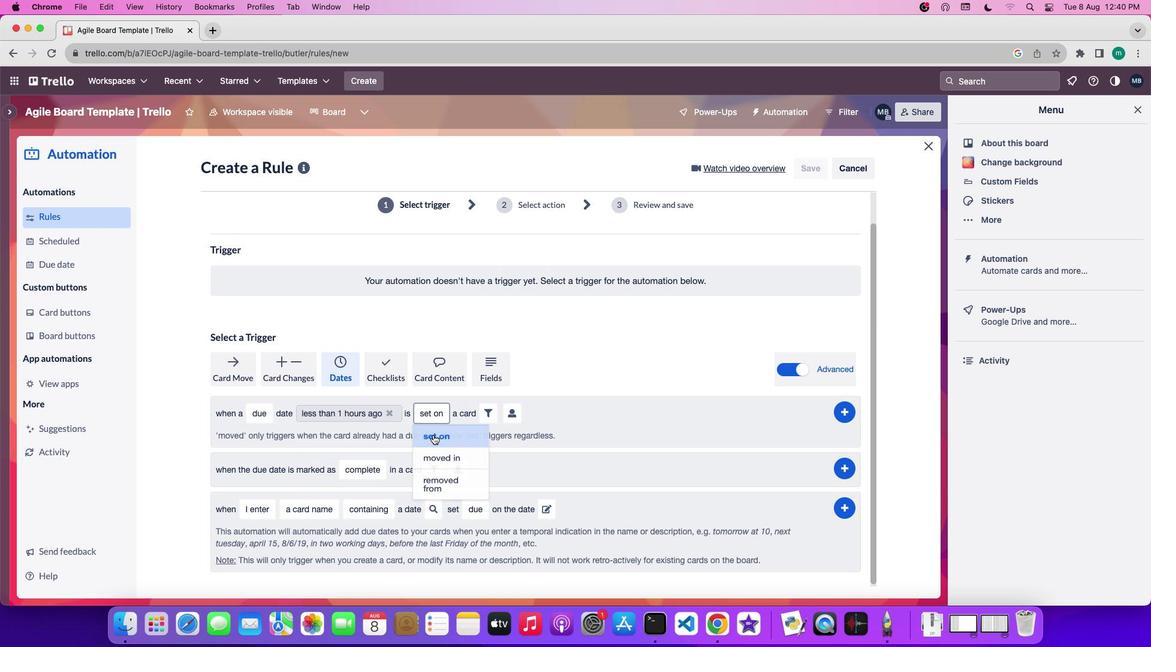 
Action: Mouse moved to (510, 415)
Screenshot: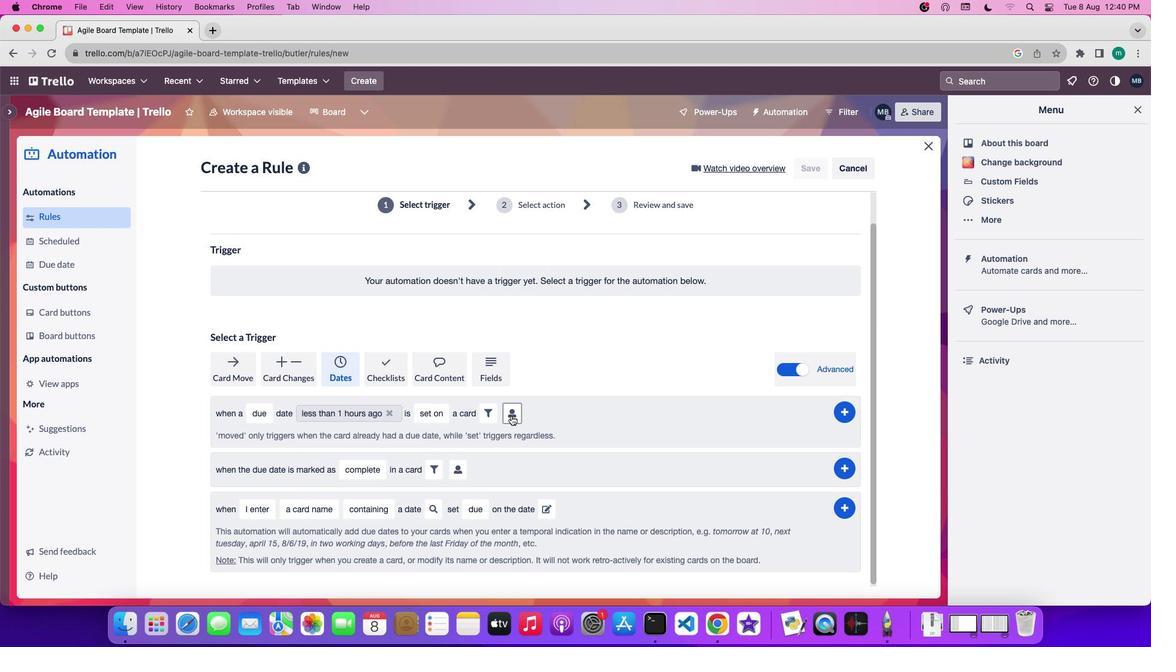 
Action: Mouse pressed left at (510, 415)
Screenshot: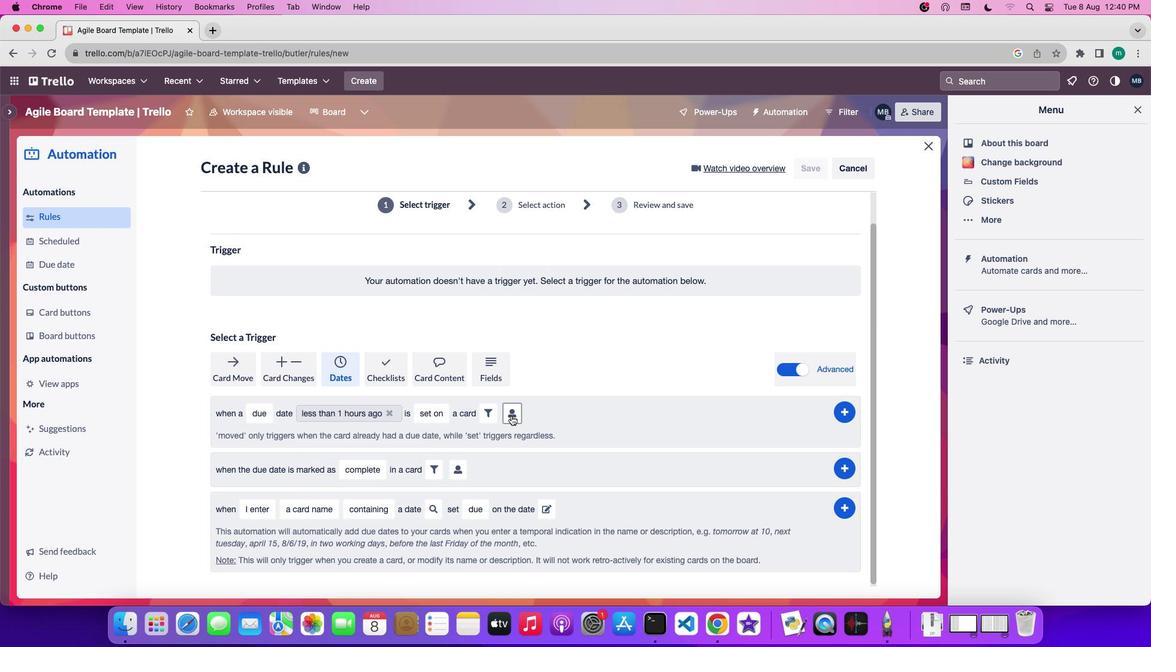 
Action: Mouse moved to (716, 485)
Screenshot: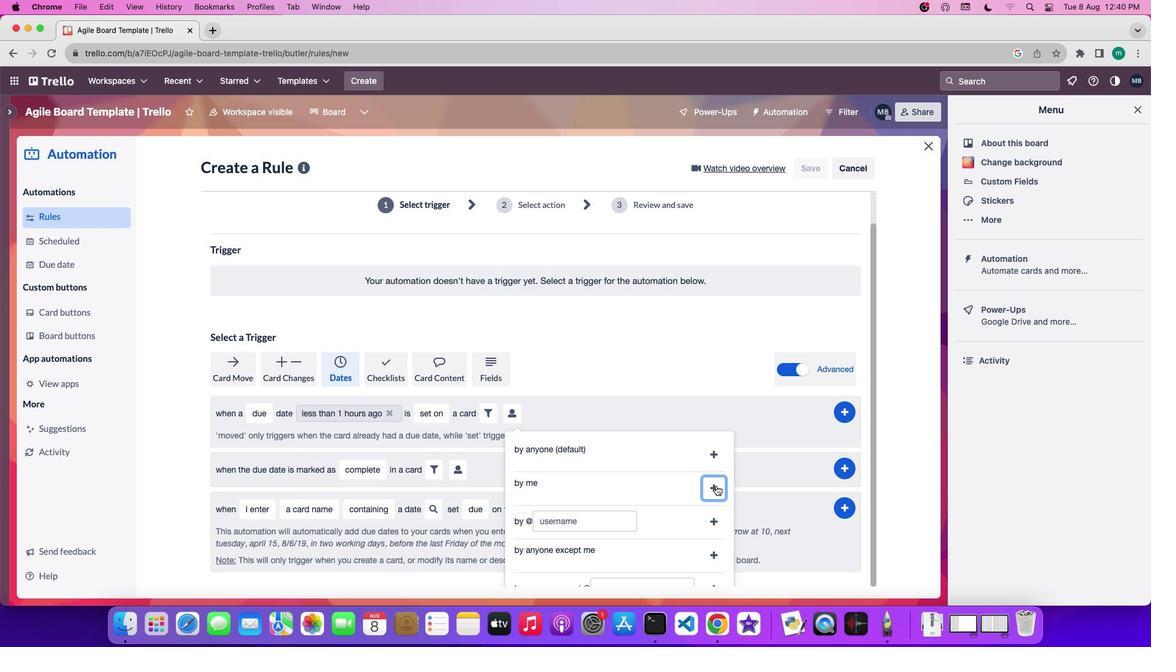 
Action: Mouse pressed left at (716, 485)
Screenshot: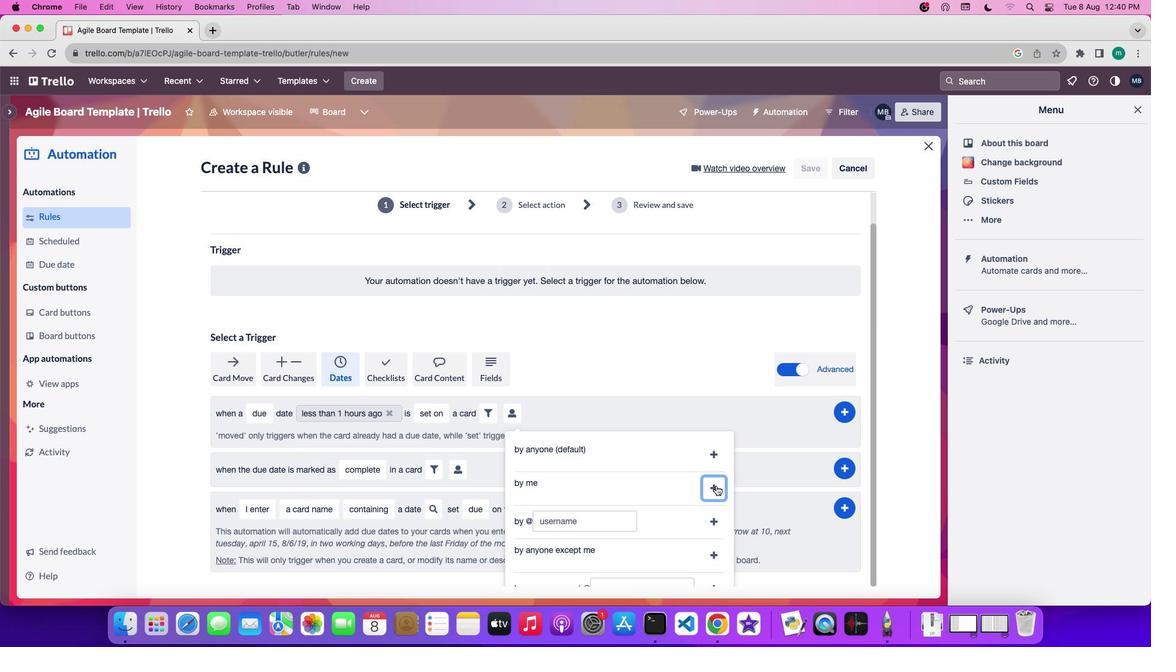 
Action: Mouse moved to (845, 415)
Screenshot: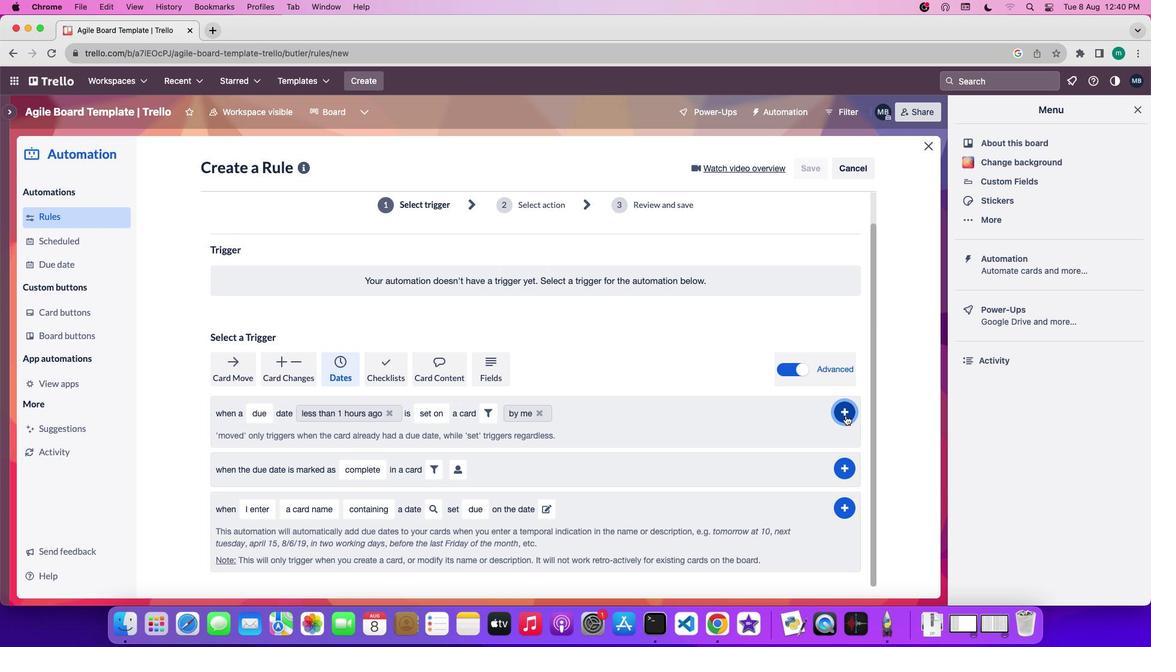 
Action: Mouse pressed left at (845, 415)
Screenshot: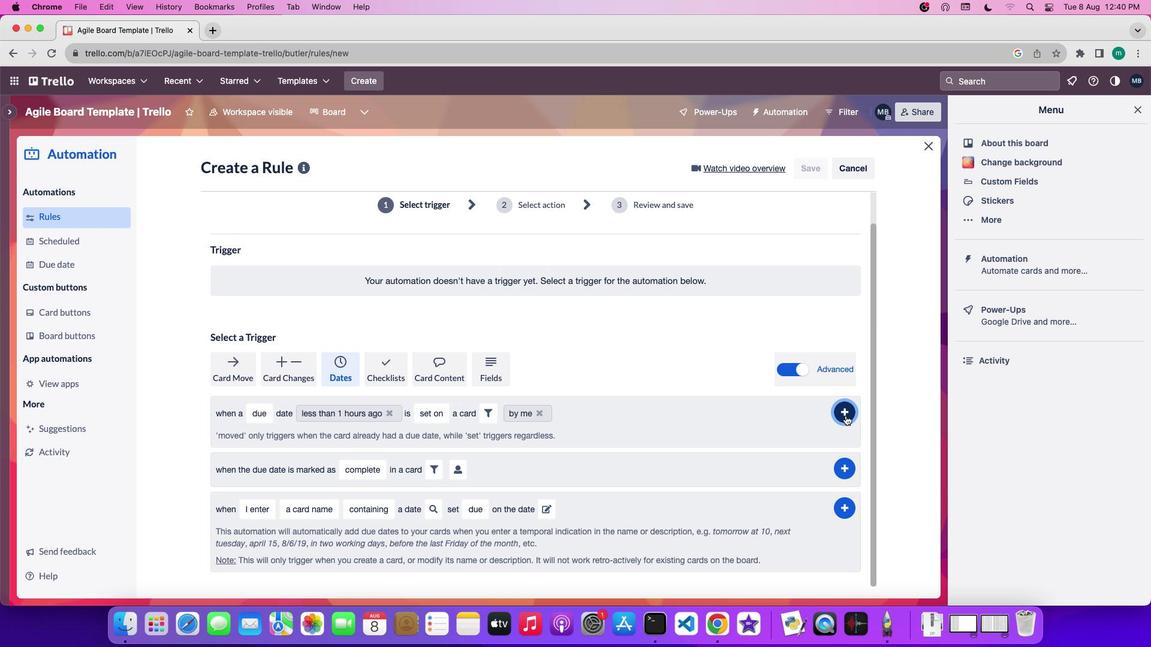 
